 Task: Search one way flight ticket for 4 adults, 2 children, 2 infants in seat and 1 infant on lap in premium economy from Omaha: Eppley Airfield to Springfield: Abraham Lincoln Capital Airport on 5-2-2023. Choice of flights is Royal air maroc. Number of bags: 9 checked bags. Price is upto 74000. Outbound departure time preference is 10:45.
Action: Mouse moved to (286, 260)
Screenshot: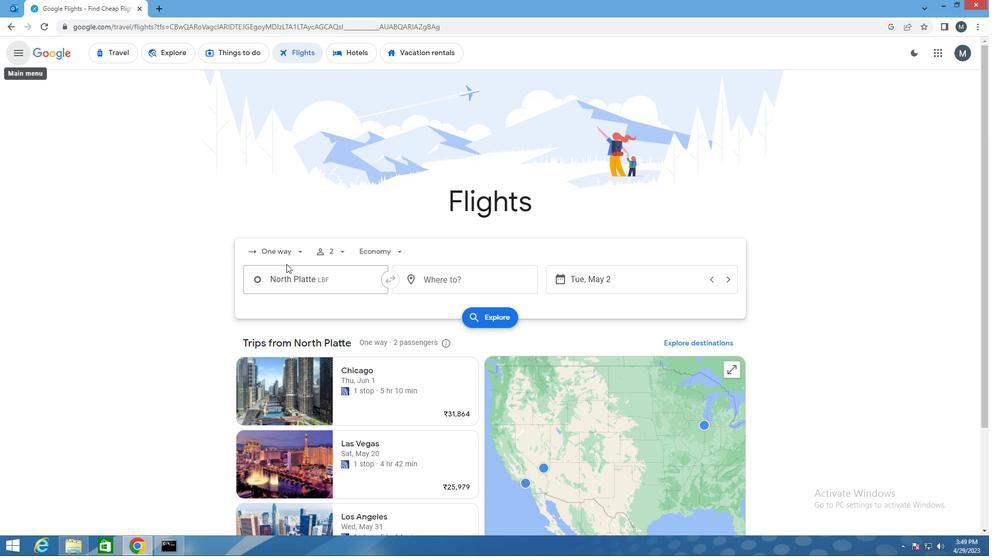 
Action: Mouse pressed left at (286, 260)
Screenshot: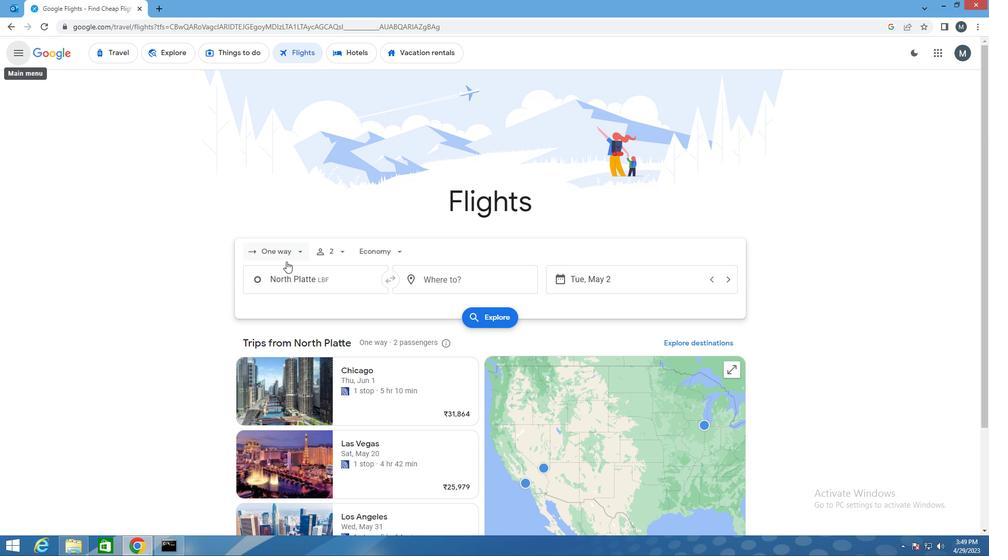 
Action: Mouse moved to (298, 297)
Screenshot: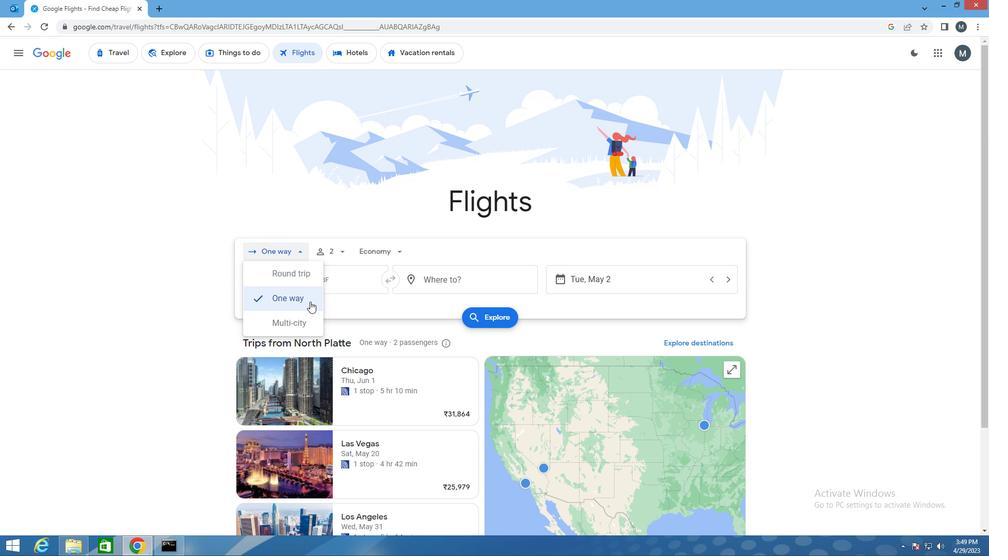 
Action: Mouse pressed left at (298, 297)
Screenshot: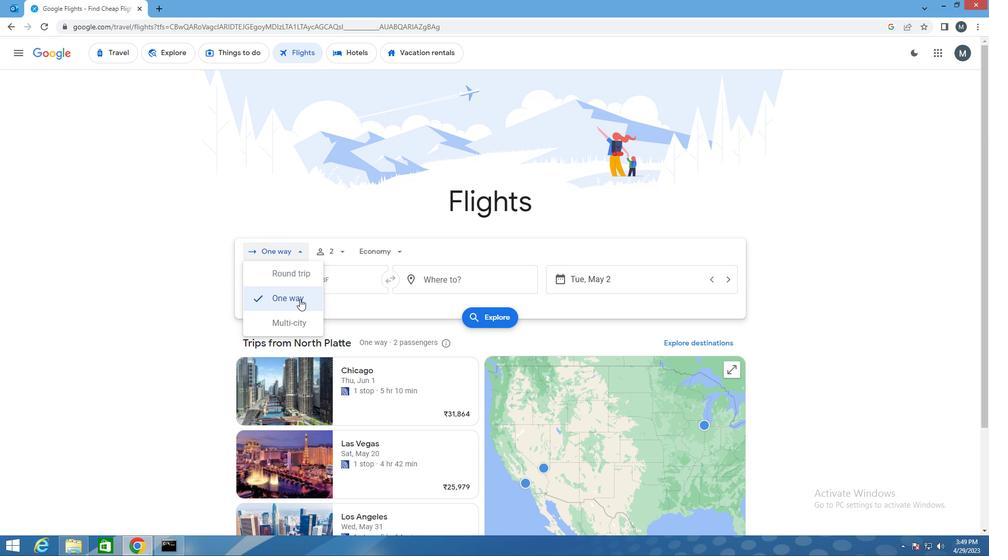 
Action: Mouse moved to (333, 250)
Screenshot: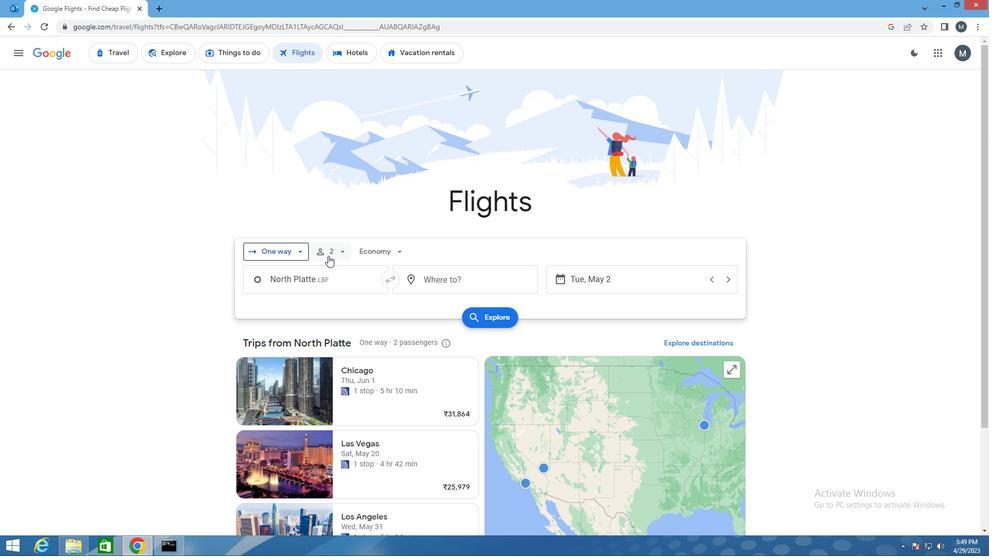 
Action: Mouse pressed left at (333, 250)
Screenshot: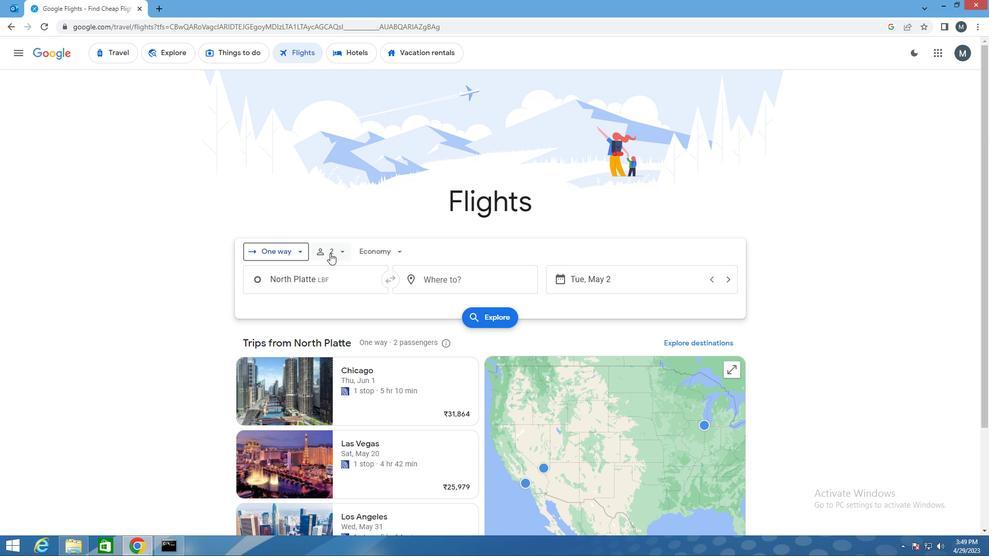 
Action: Mouse moved to (418, 281)
Screenshot: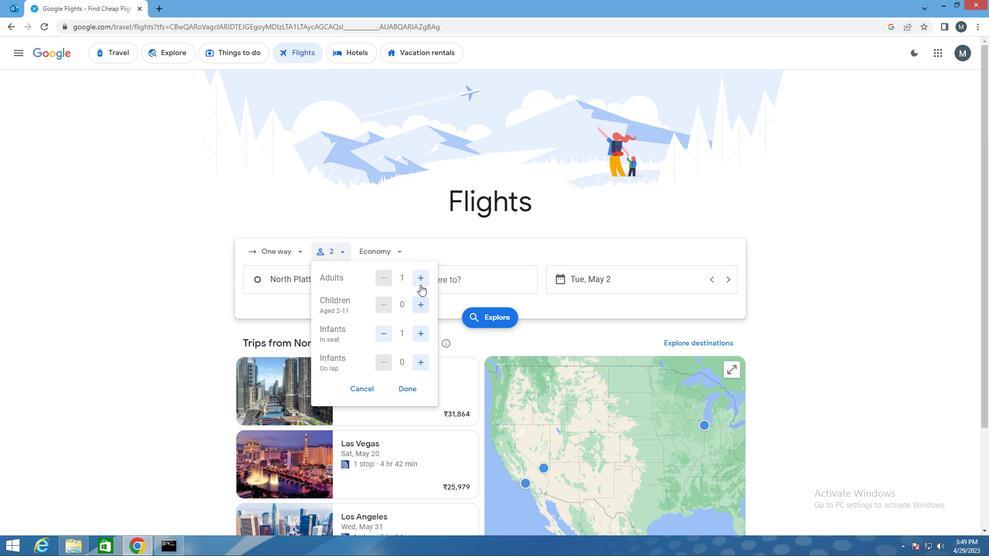 
Action: Mouse pressed left at (418, 281)
Screenshot: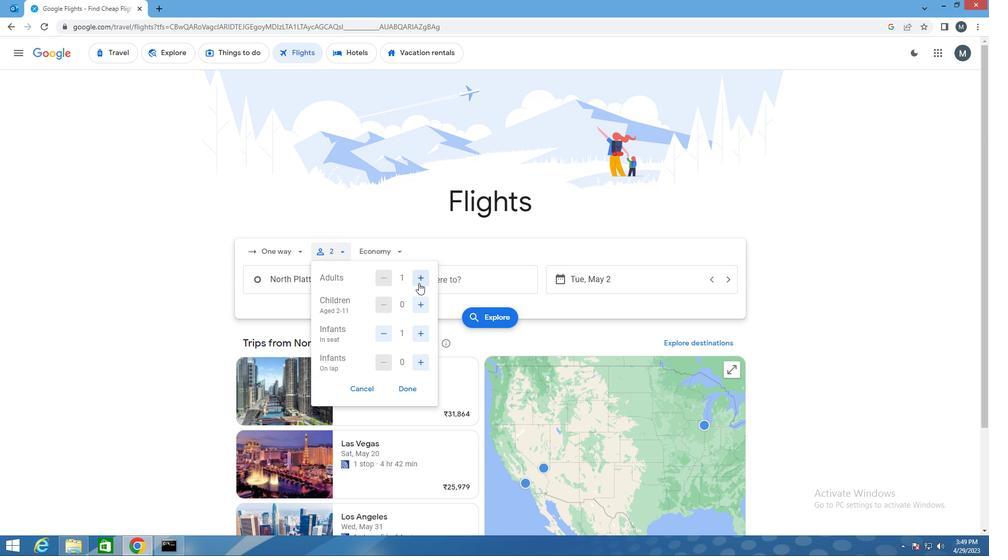
Action: Mouse moved to (418, 280)
Screenshot: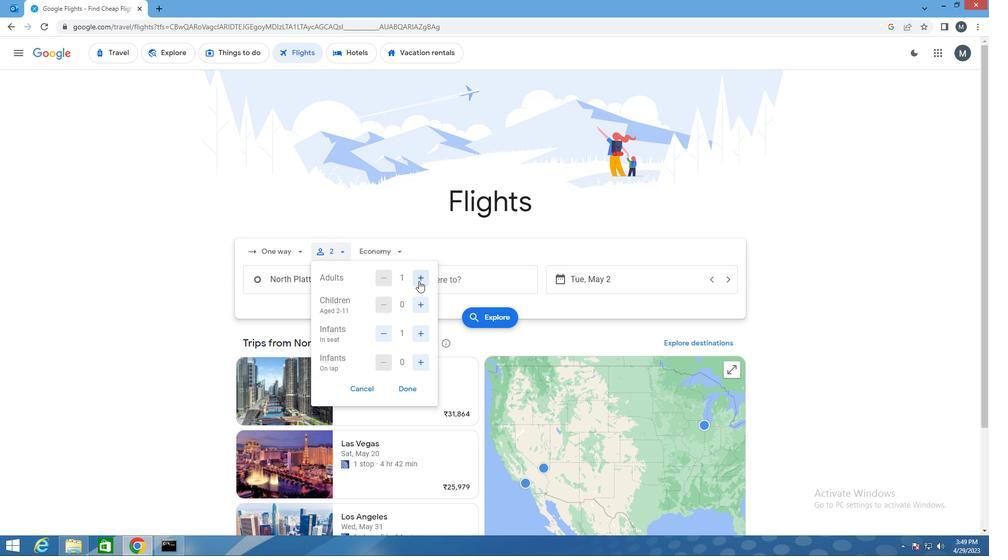 
Action: Mouse pressed left at (418, 280)
Screenshot: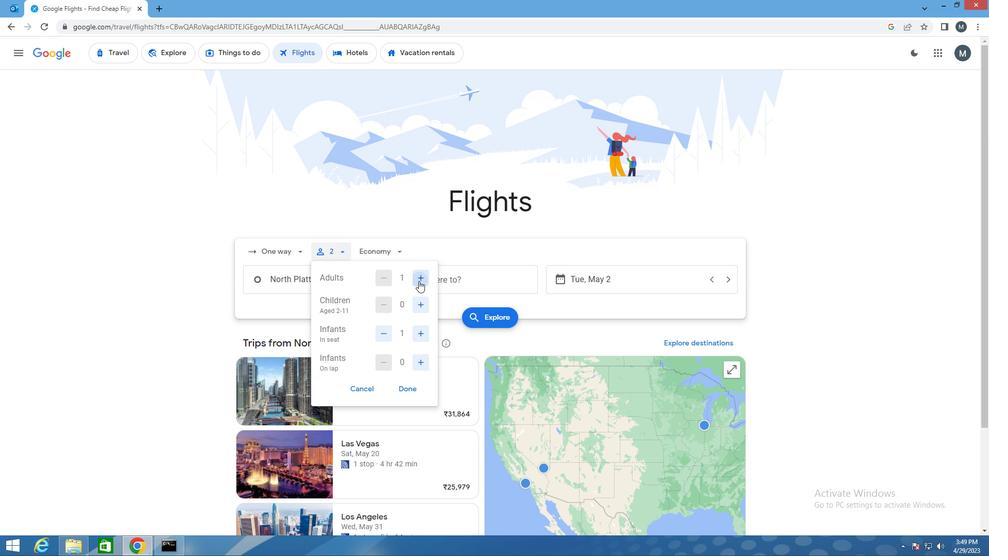 
Action: Mouse pressed left at (418, 280)
Screenshot: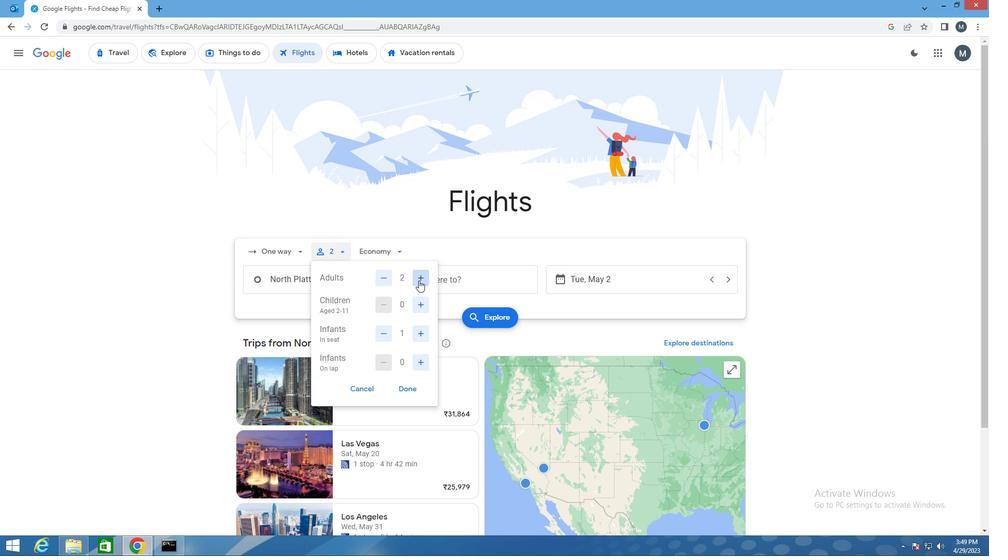 
Action: Mouse moved to (421, 304)
Screenshot: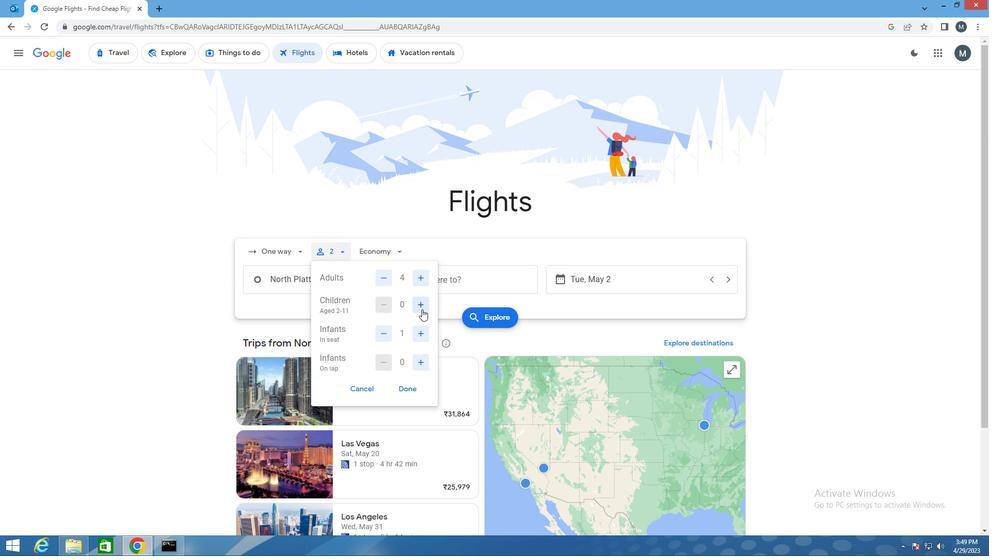 
Action: Mouse pressed left at (421, 304)
Screenshot: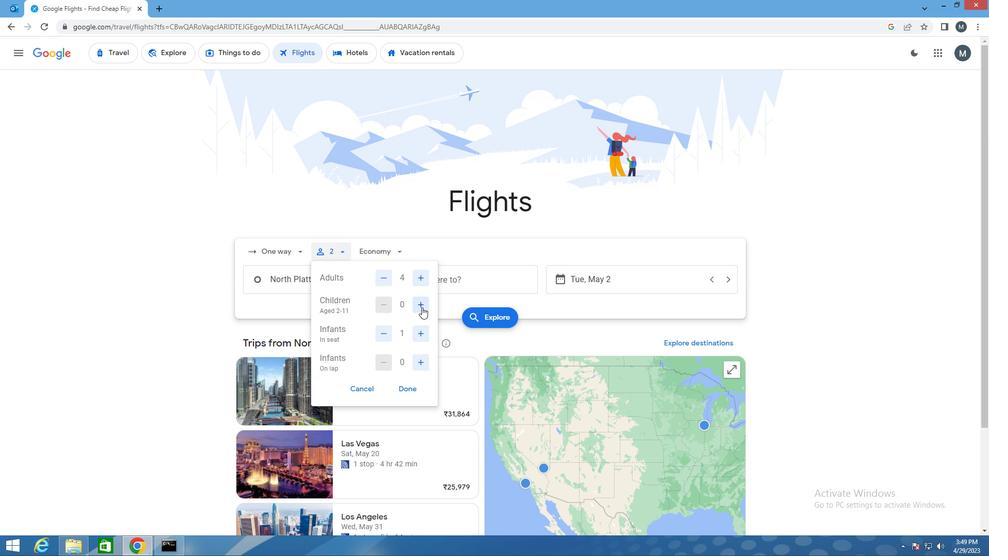 
Action: Mouse pressed left at (421, 304)
Screenshot: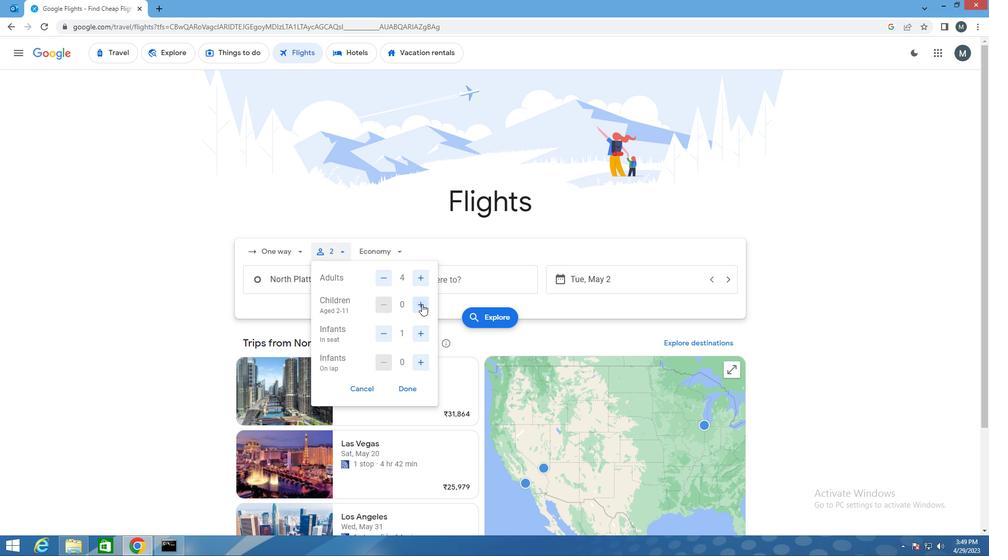 
Action: Mouse moved to (419, 330)
Screenshot: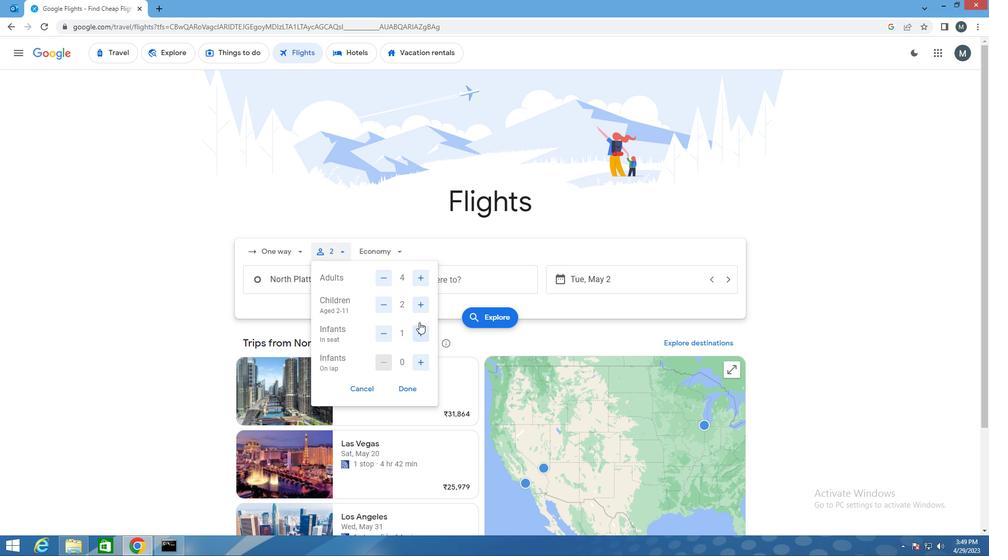 
Action: Mouse pressed left at (419, 330)
Screenshot: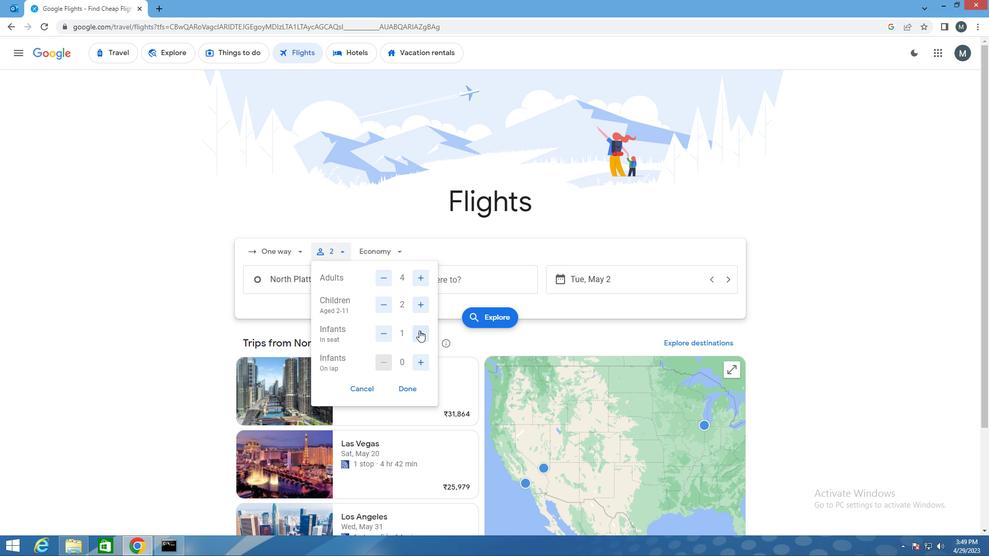 
Action: Mouse moved to (381, 330)
Screenshot: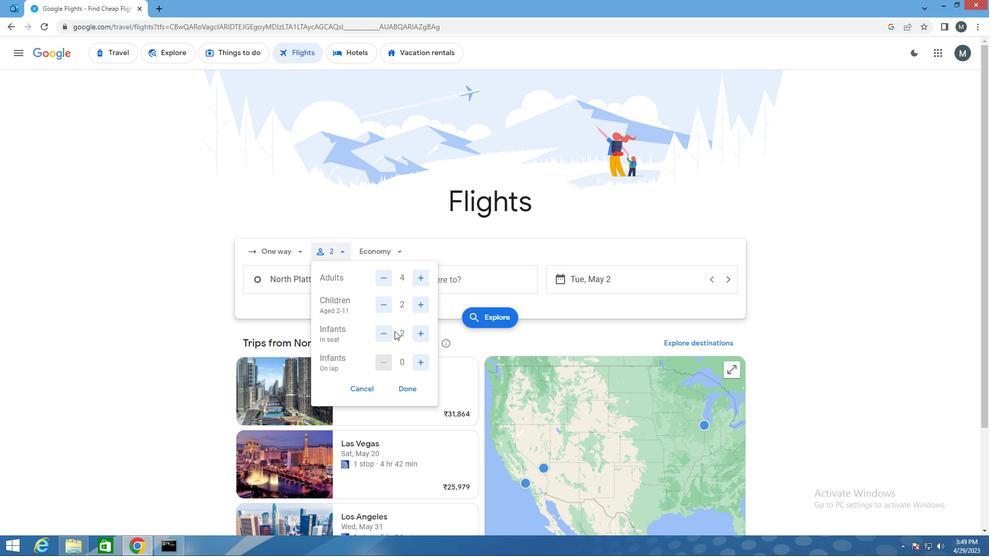 
Action: Mouse pressed left at (381, 330)
Screenshot: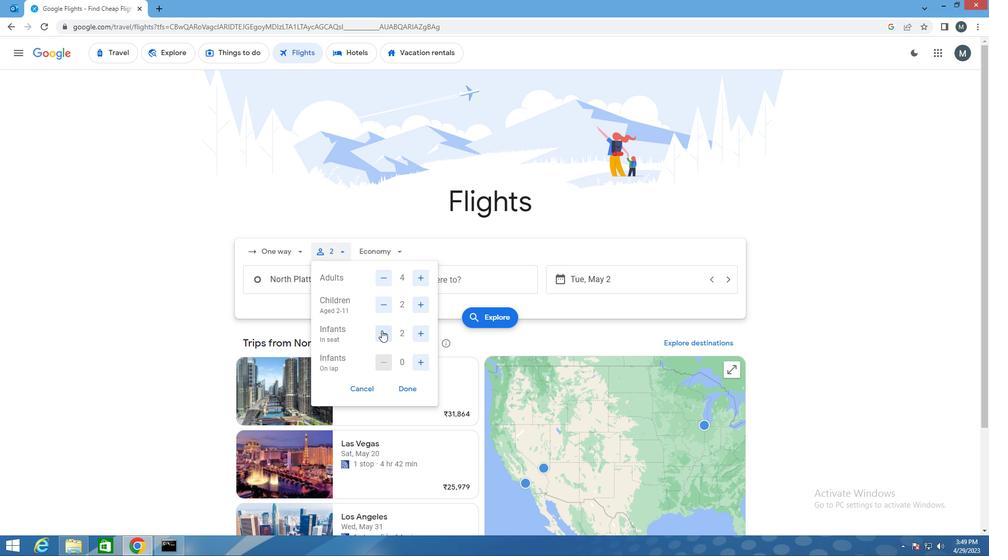 
Action: Mouse moved to (424, 331)
Screenshot: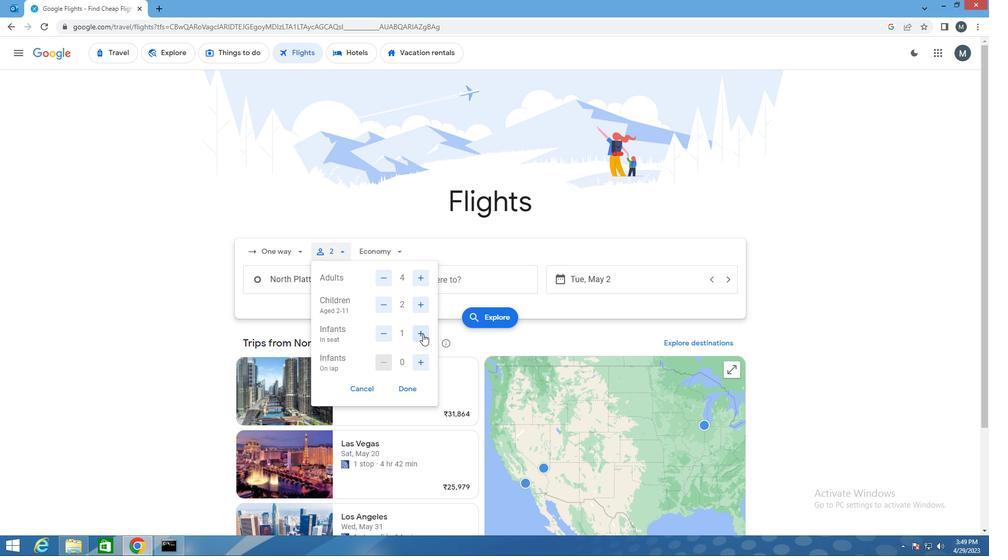 
Action: Mouse pressed left at (424, 331)
Screenshot: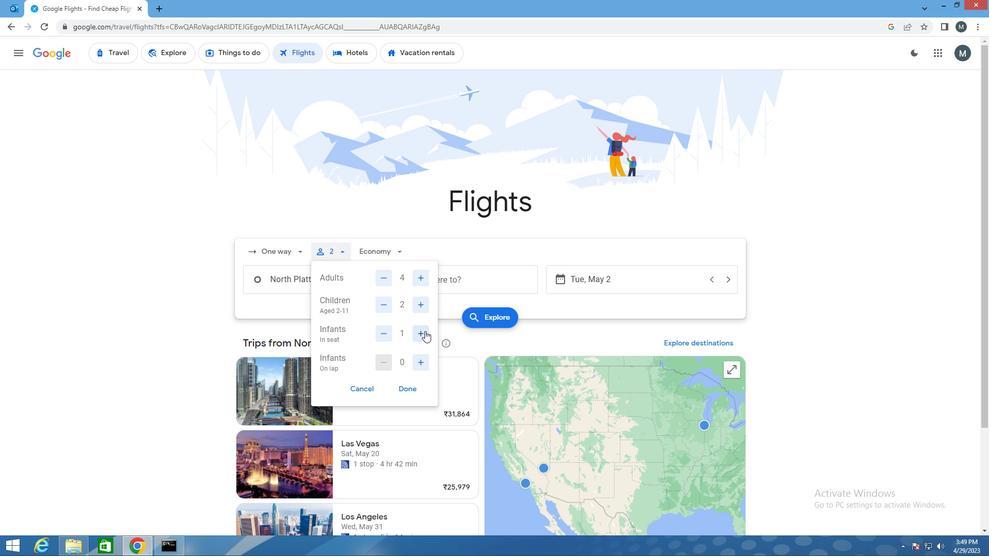 
Action: Mouse pressed left at (424, 331)
Screenshot: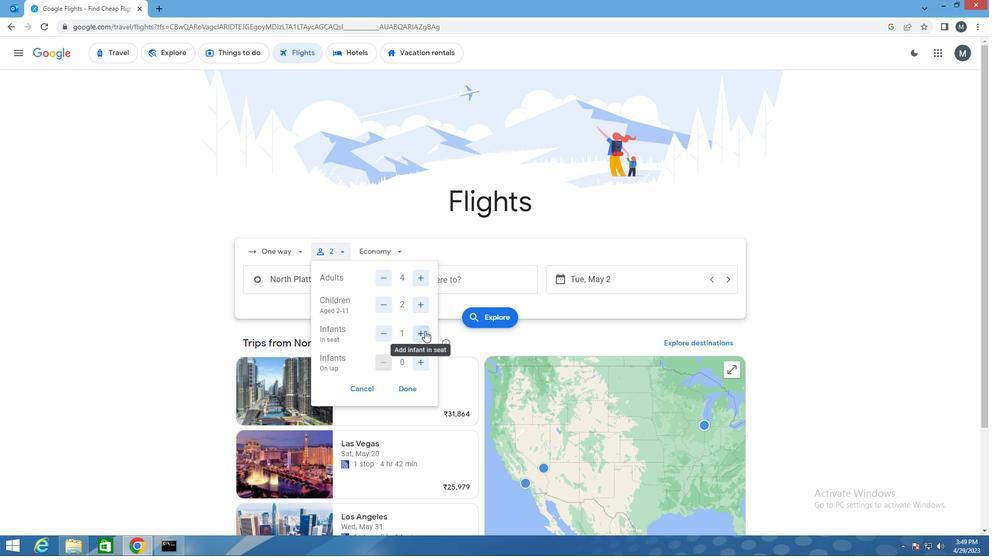 
Action: Mouse moved to (384, 335)
Screenshot: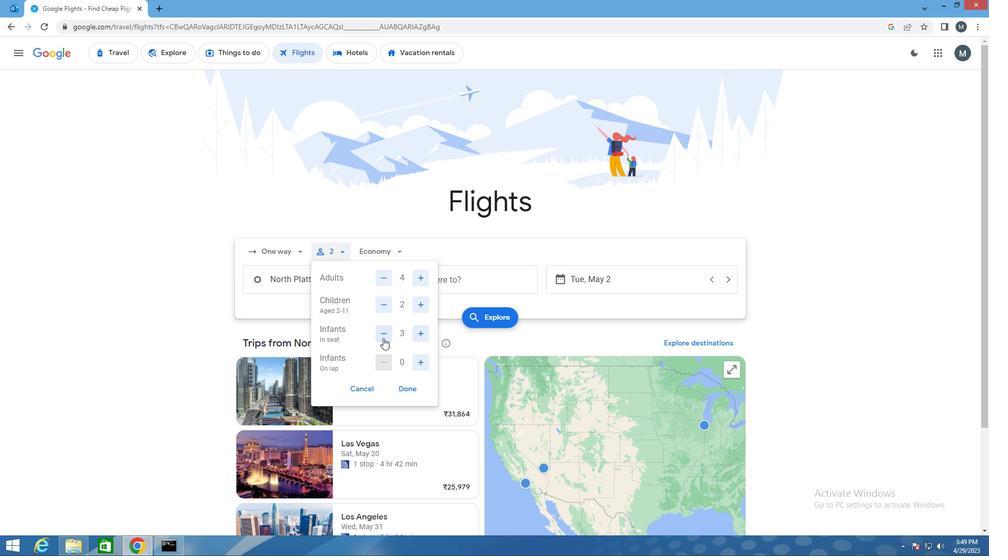 
Action: Mouse pressed left at (384, 335)
Screenshot: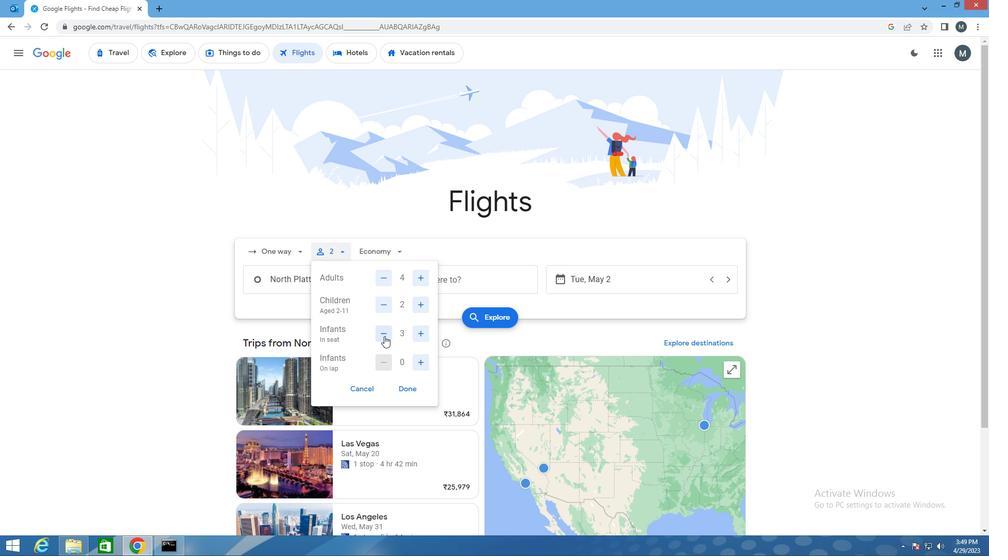 
Action: Mouse moved to (415, 358)
Screenshot: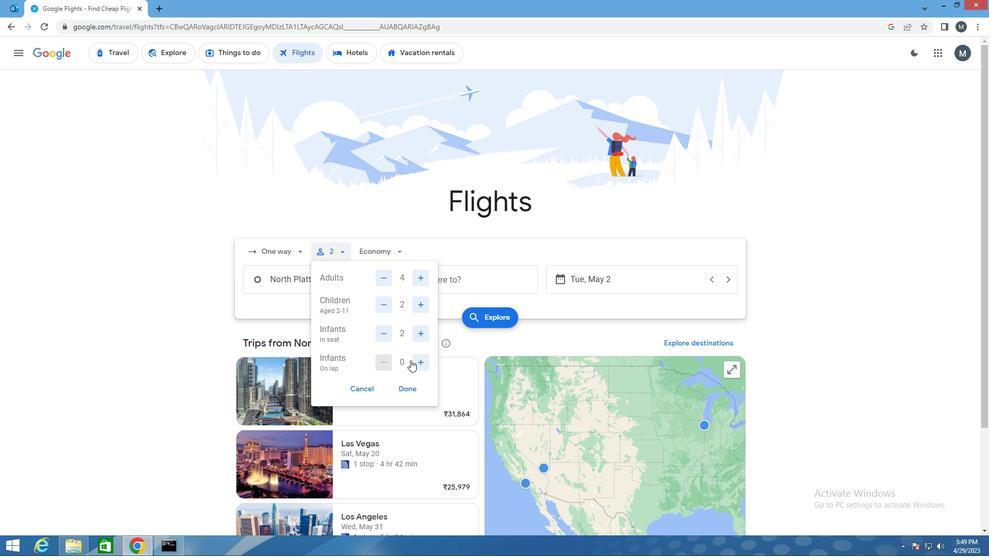 
Action: Mouse pressed left at (415, 358)
Screenshot: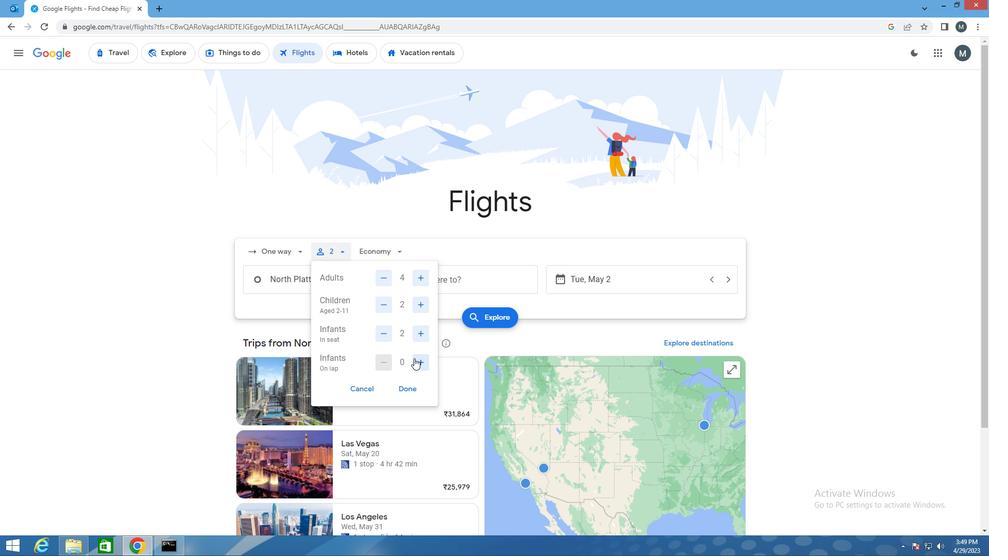 
Action: Mouse moved to (403, 383)
Screenshot: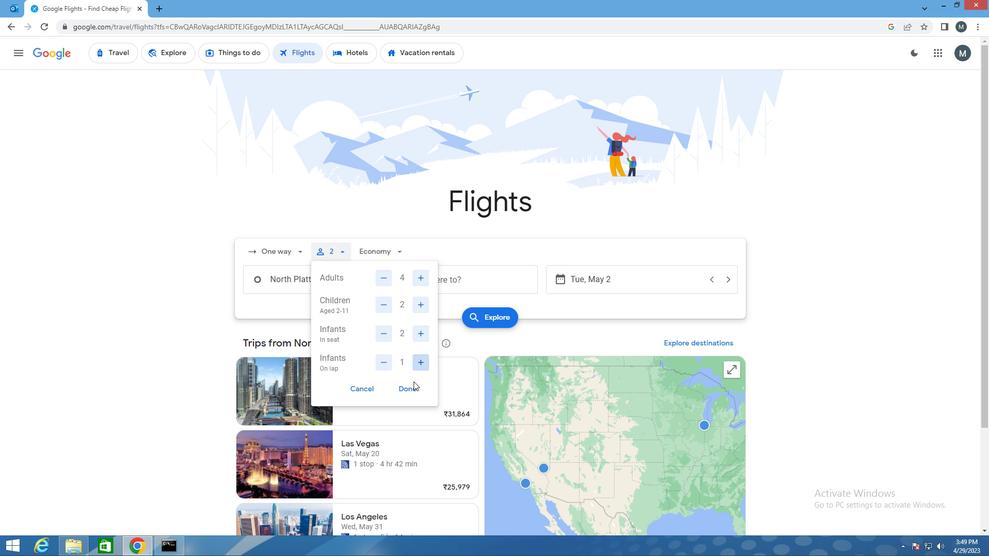 
Action: Mouse pressed left at (403, 383)
Screenshot: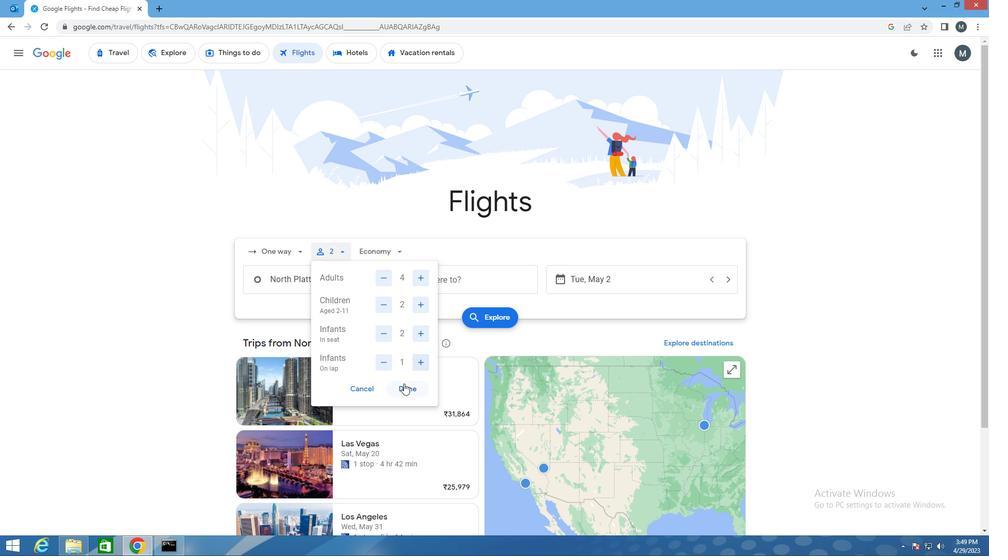 
Action: Mouse moved to (385, 254)
Screenshot: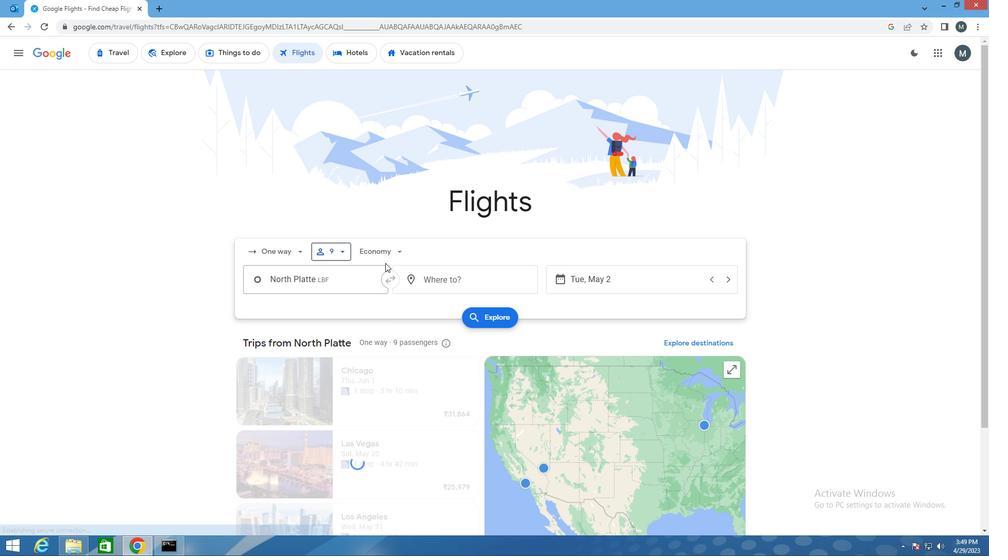 
Action: Mouse pressed left at (385, 254)
Screenshot: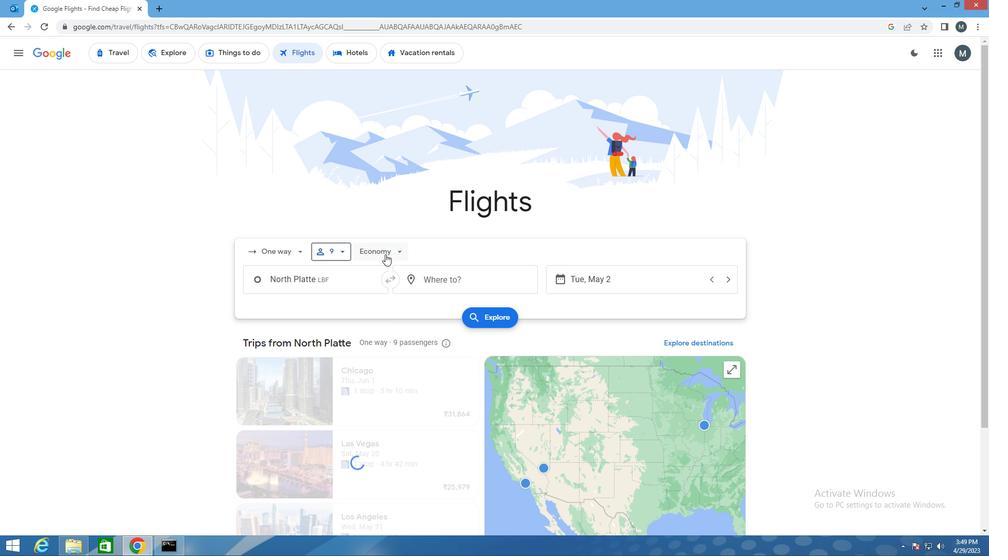 
Action: Mouse moved to (407, 301)
Screenshot: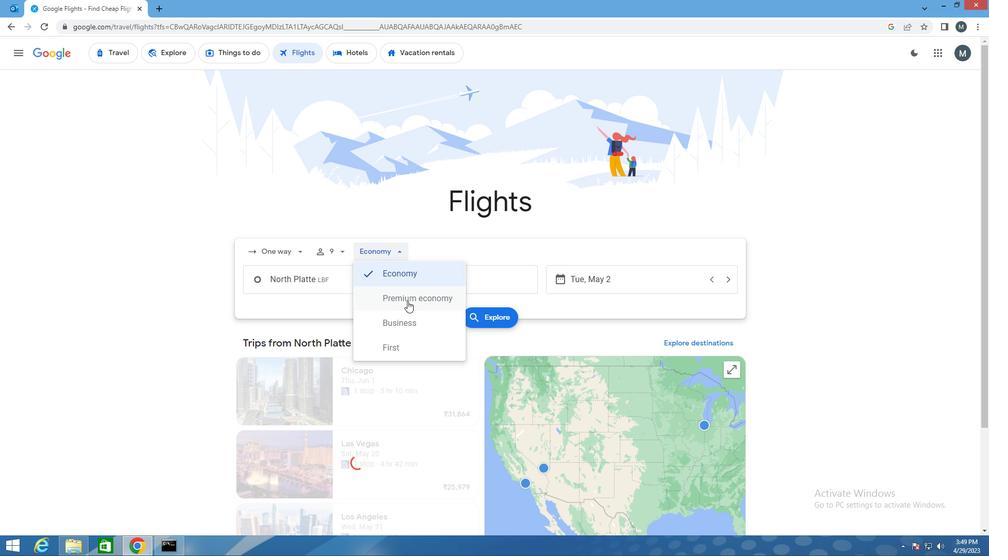 
Action: Mouse pressed left at (407, 301)
Screenshot: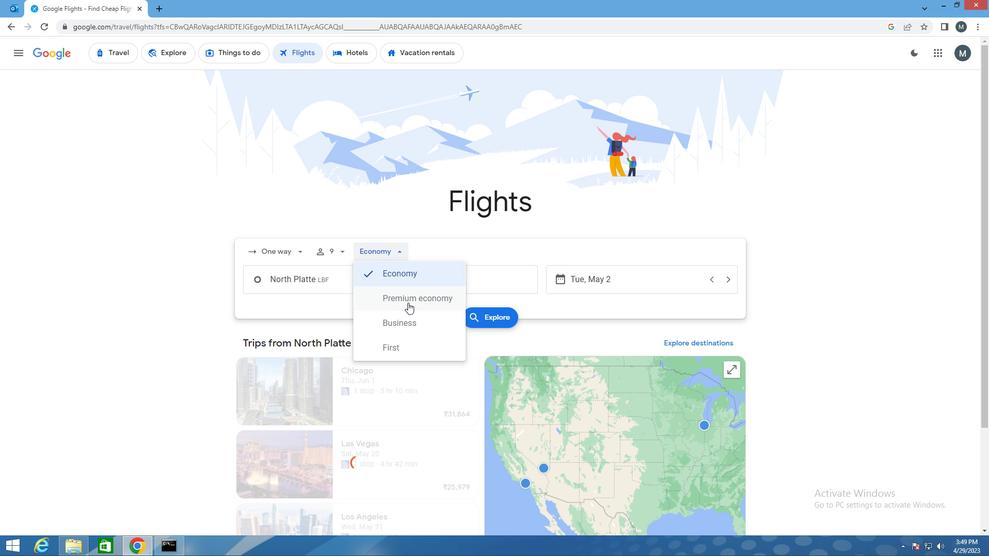 
Action: Mouse moved to (331, 279)
Screenshot: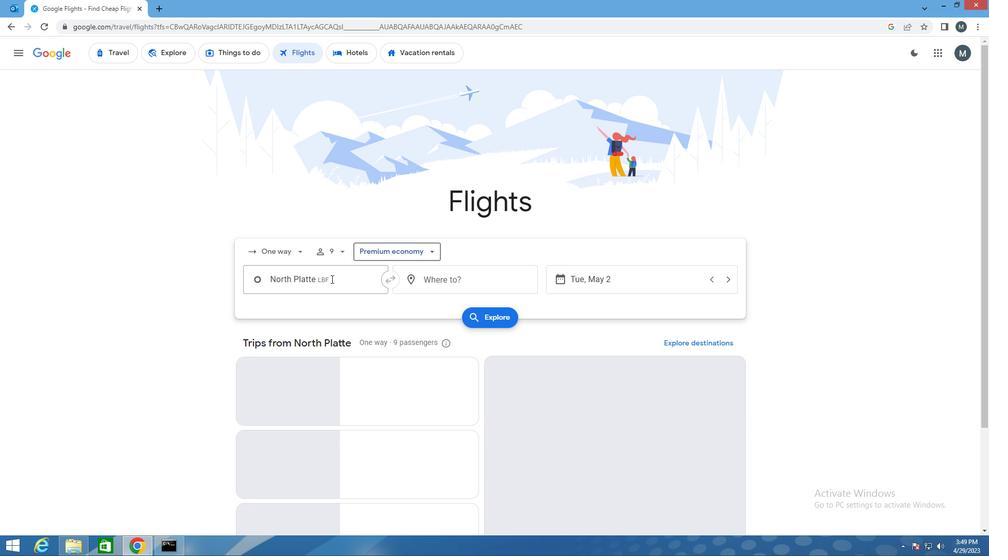 
Action: Mouse pressed left at (331, 279)
Screenshot: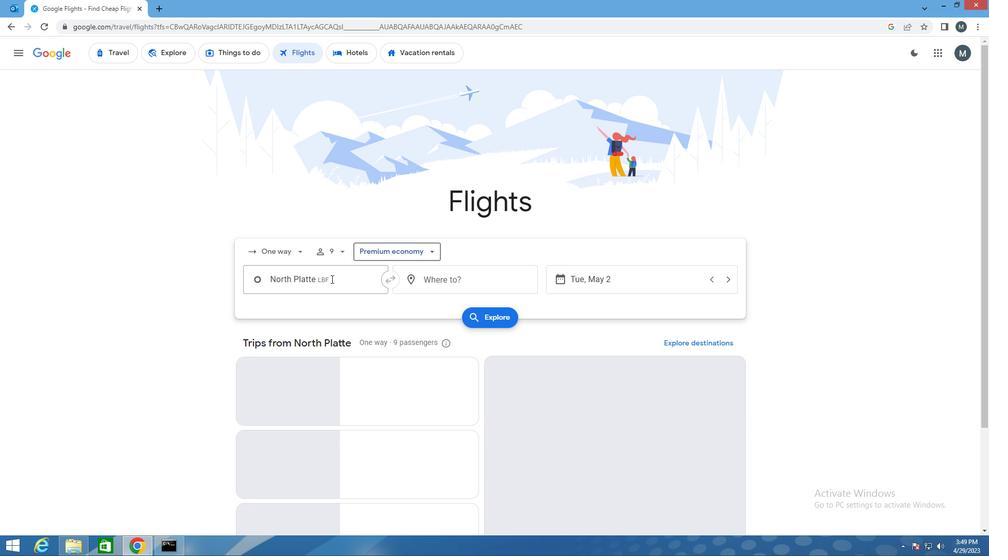 
Action: Mouse moved to (333, 281)
Screenshot: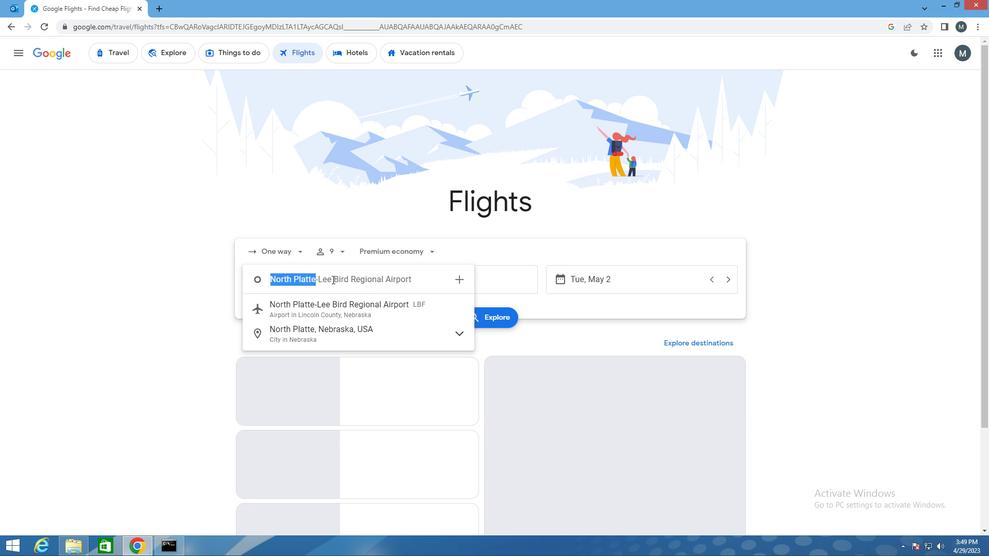 
Action: Key pressed oma
Screenshot: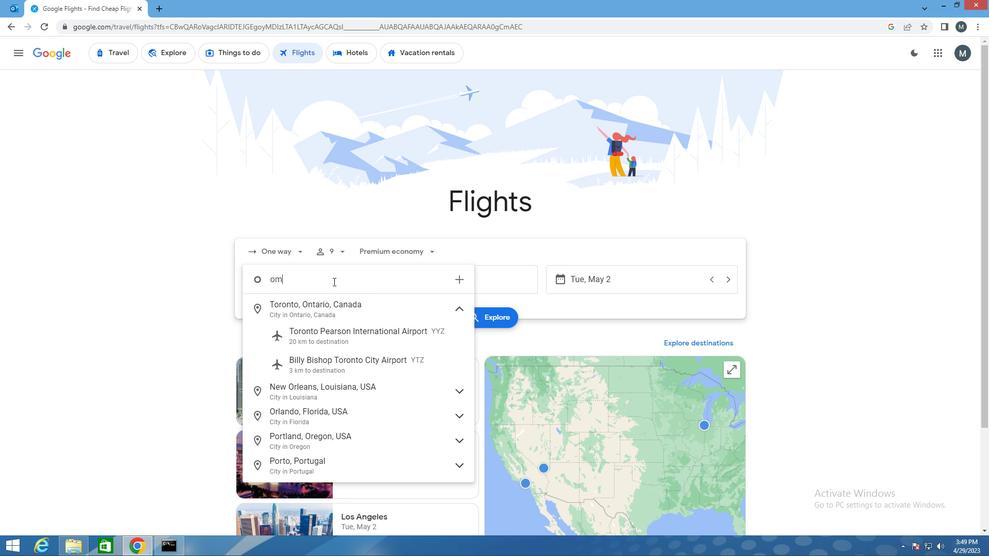 
Action: Mouse moved to (337, 315)
Screenshot: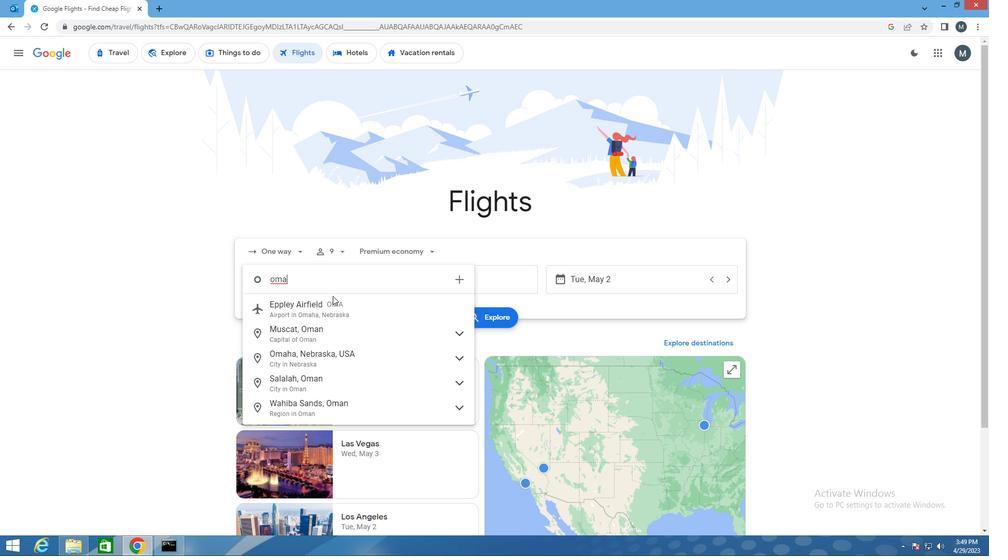
Action: Mouse pressed left at (337, 315)
Screenshot: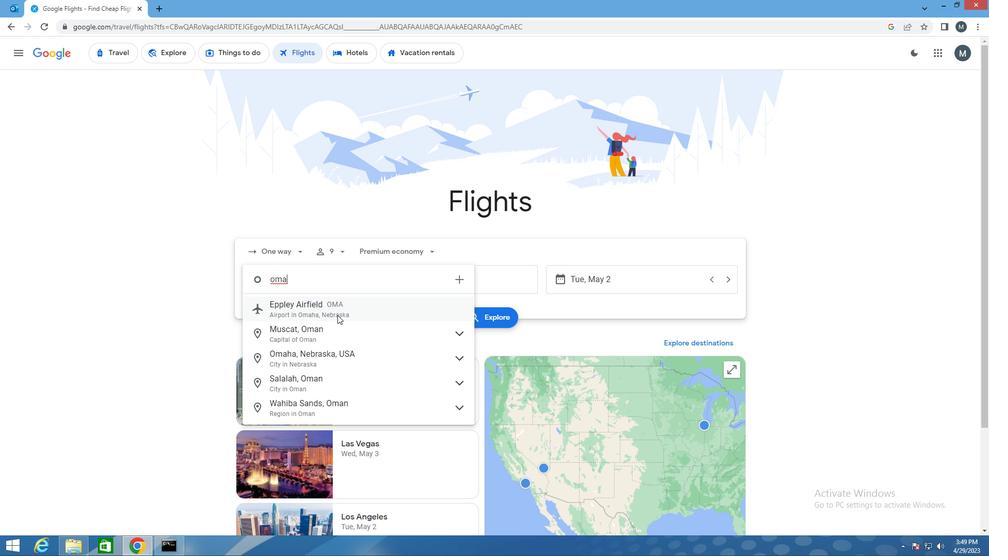 
Action: Mouse moved to (430, 284)
Screenshot: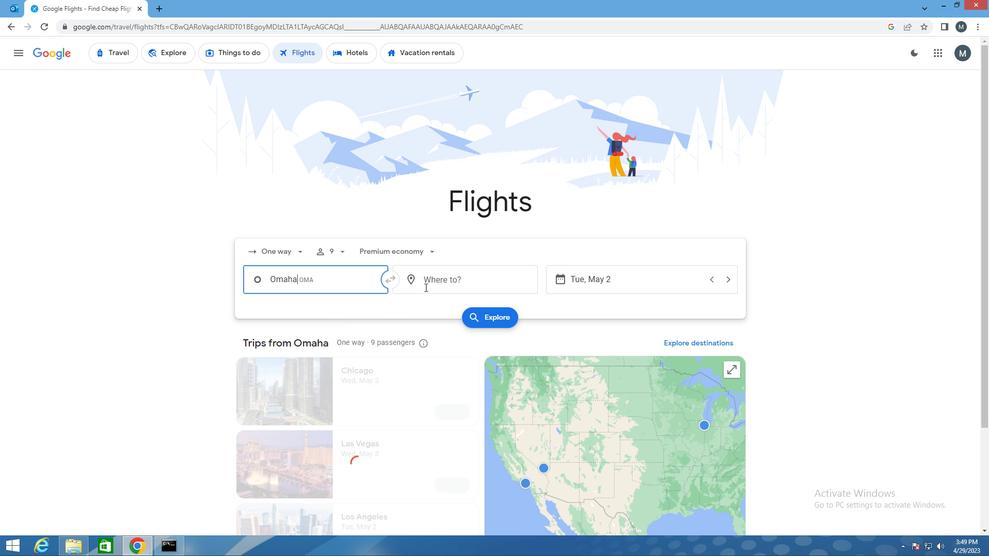 
Action: Mouse pressed left at (430, 284)
Screenshot: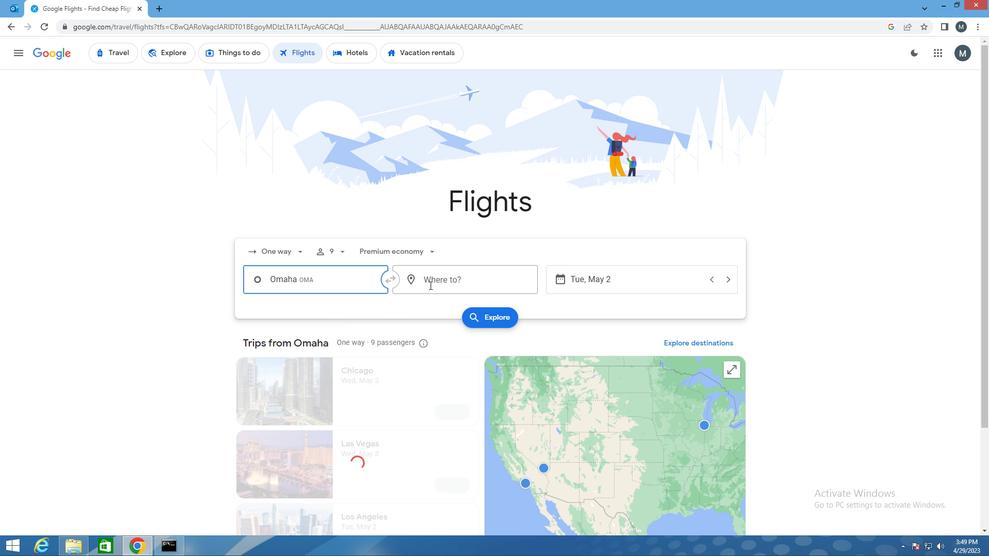 
Action: Key pressed spi
Screenshot: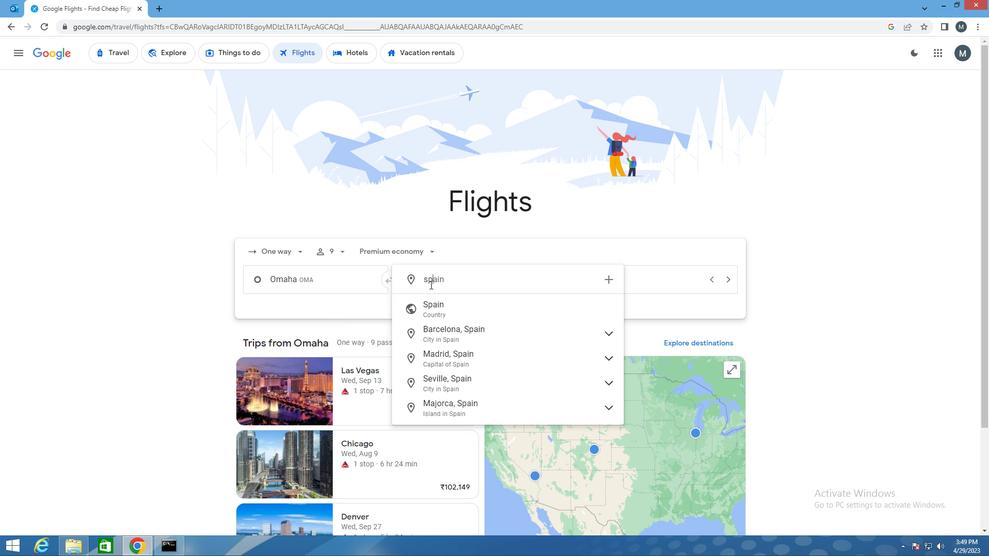 
Action: Mouse moved to (475, 307)
Screenshot: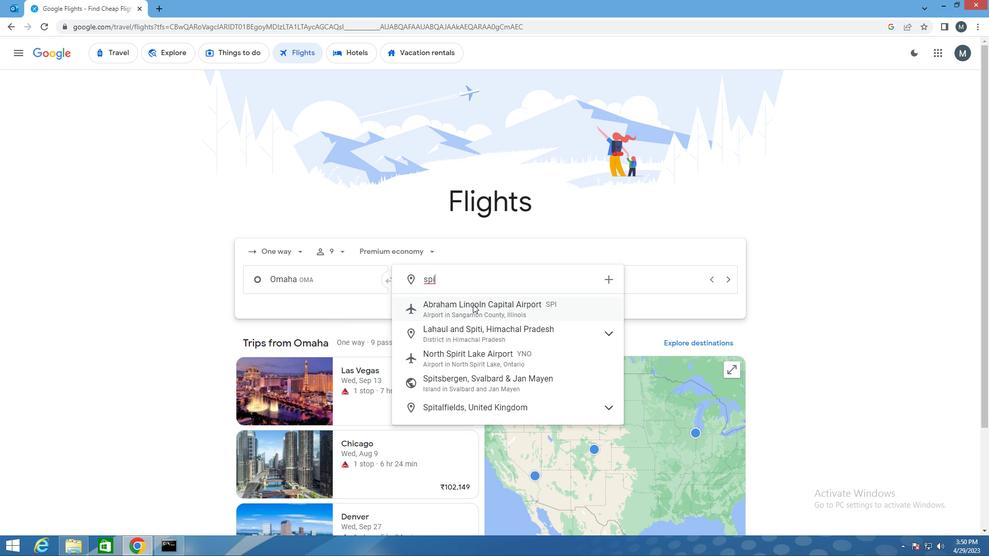 
Action: Mouse pressed left at (475, 307)
Screenshot: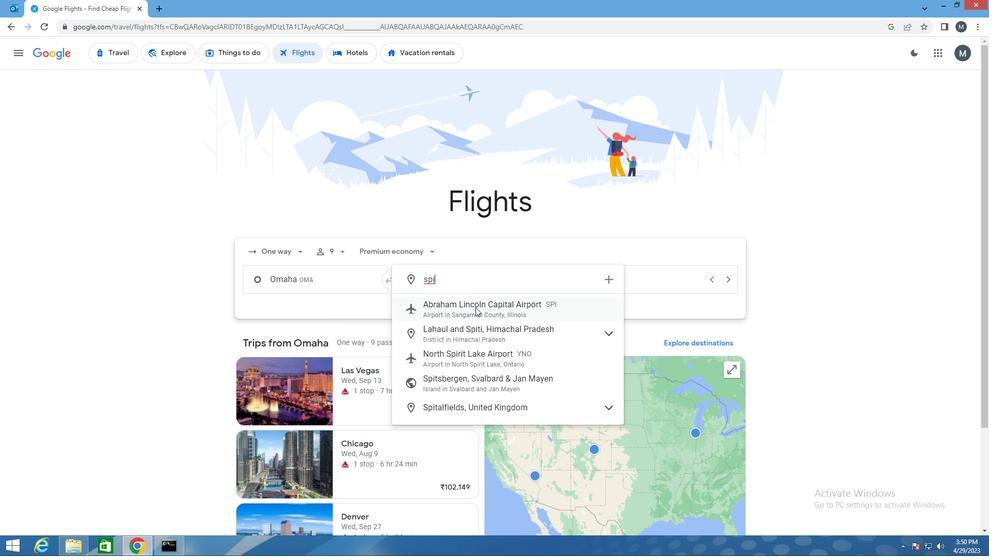 
Action: Mouse moved to (568, 279)
Screenshot: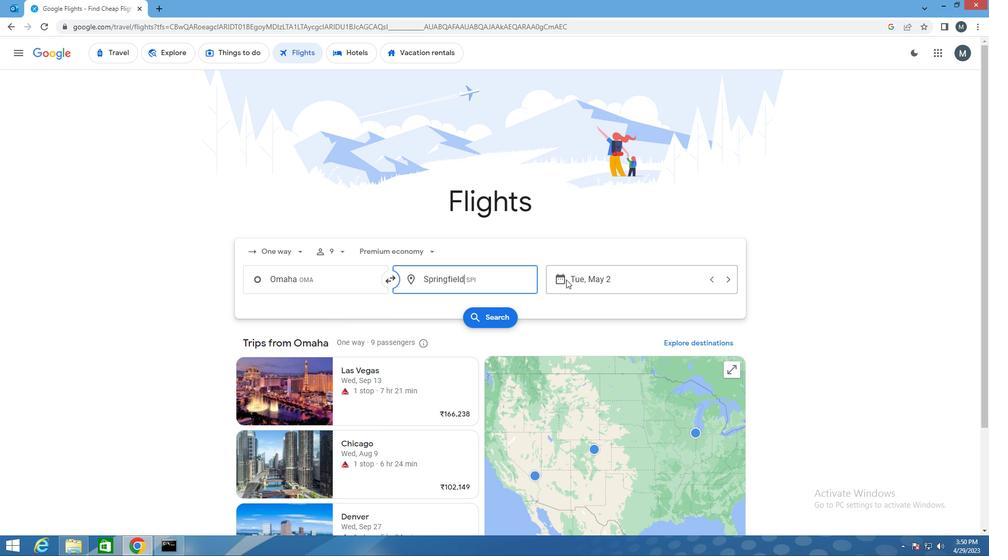 
Action: Mouse pressed left at (568, 279)
Screenshot: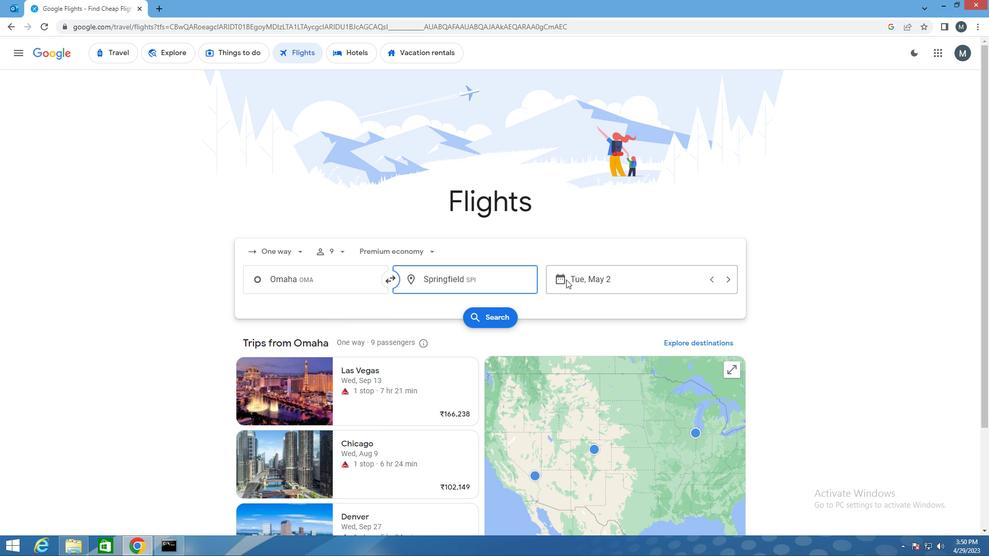 
Action: Mouse moved to (618, 349)
Screenshot: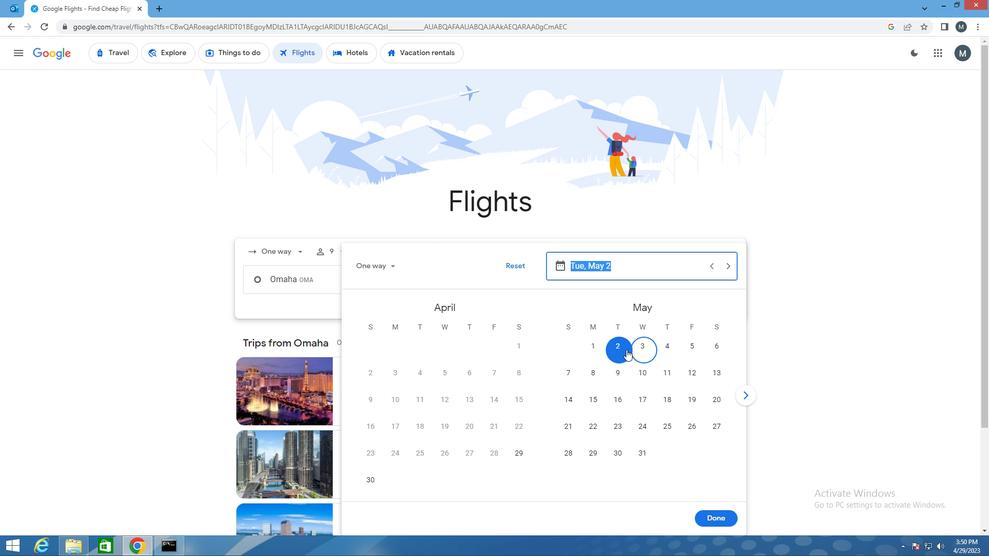 
Action: Mouse pressed left at (618, 349)
Screenshot: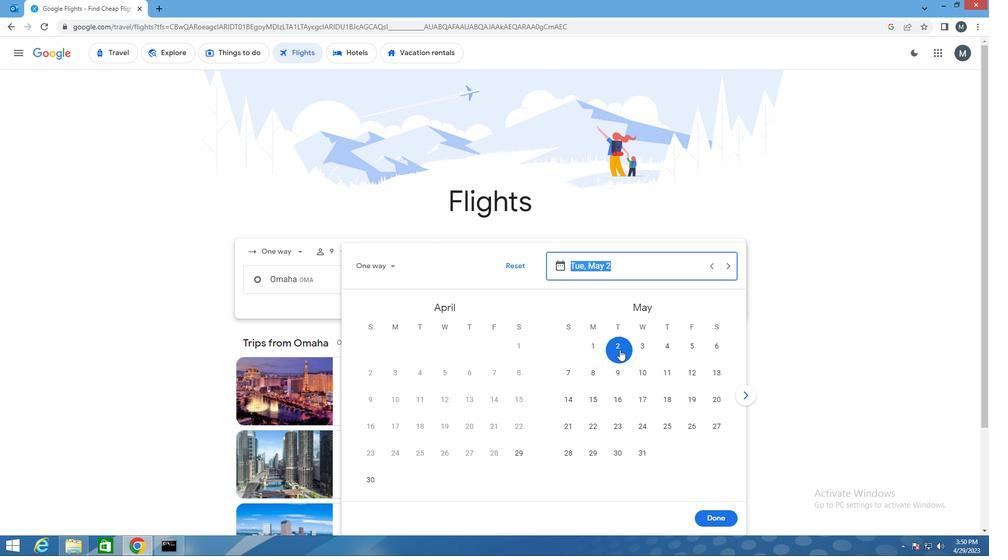 
Action: Mouse moved to (719, 521)
Screenshot: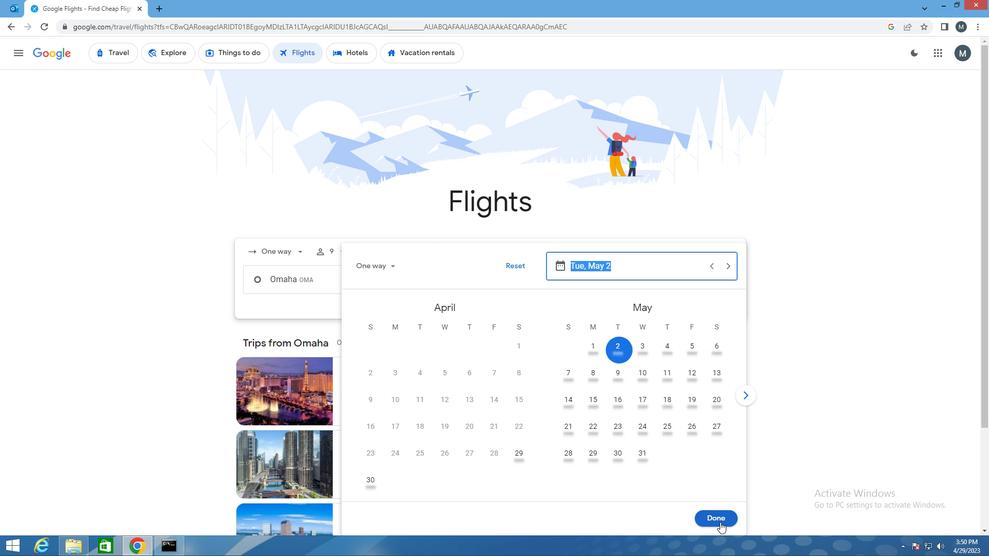 
Action: Mouse pressed left at (719, 521)
Screenshot: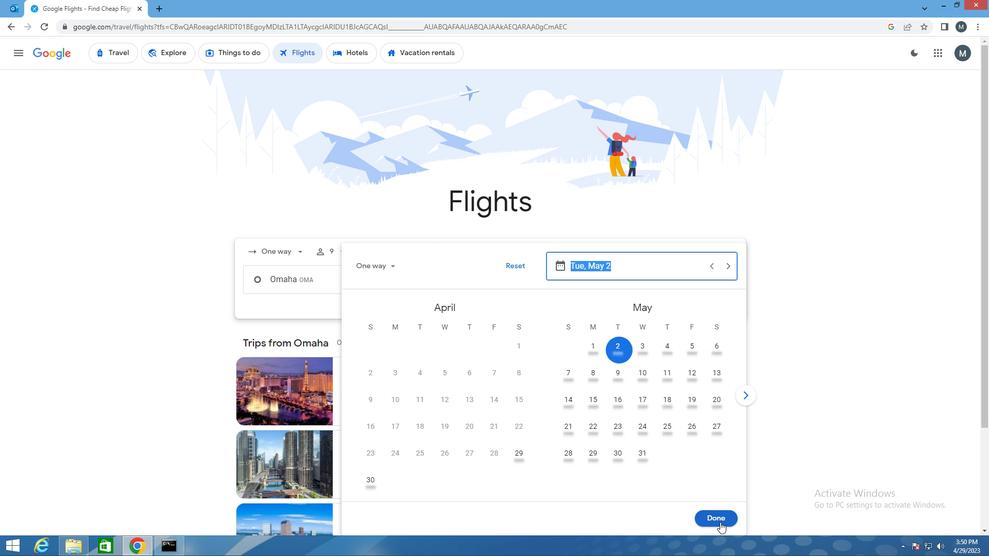 
Action: Mouse moved to (474, 315)
Screenshot: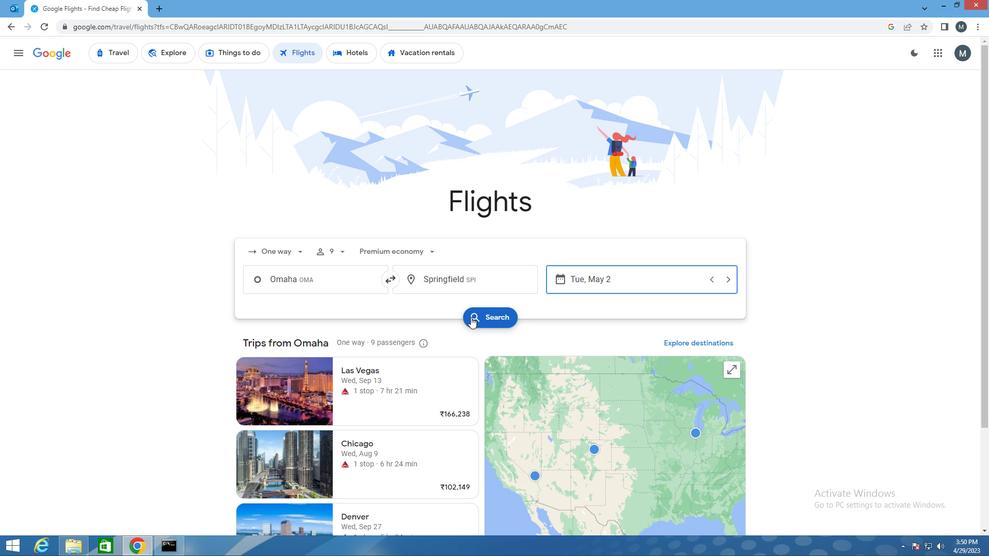 
Action: Mouse pressed left at (474, 315)
Screenshot: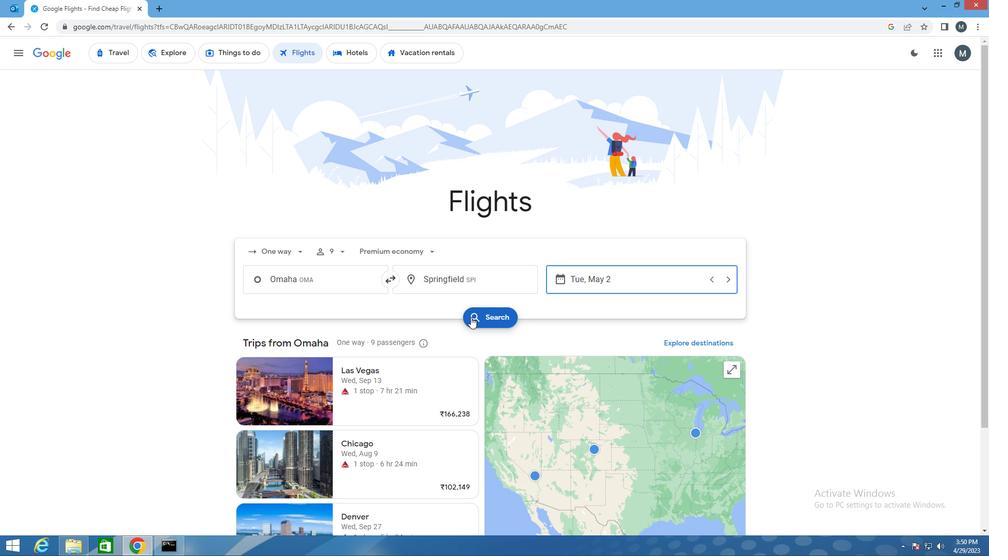 
Action: Mouse moved to (250, 149)
Screenshot: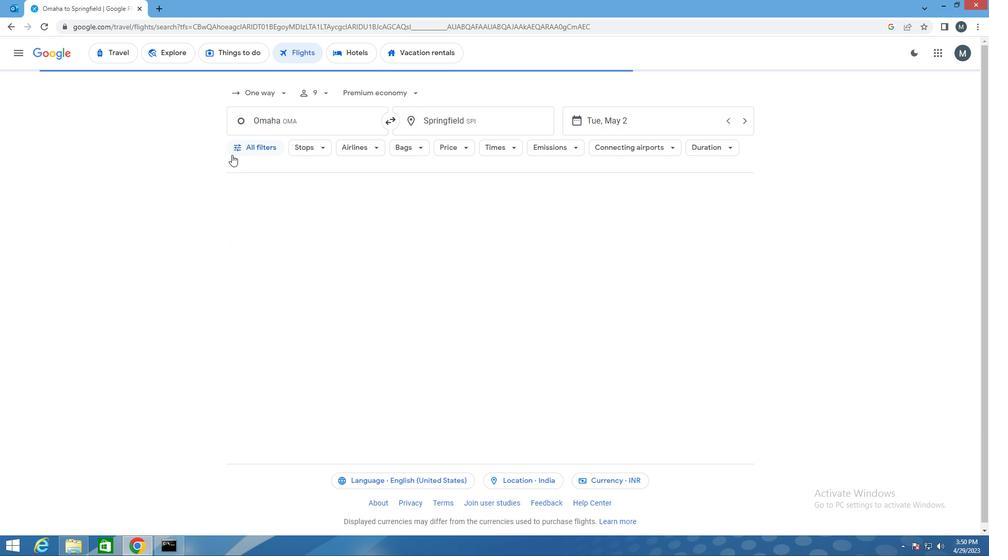 
Action: Mouse pressed left at (250, 149)
Screenshot: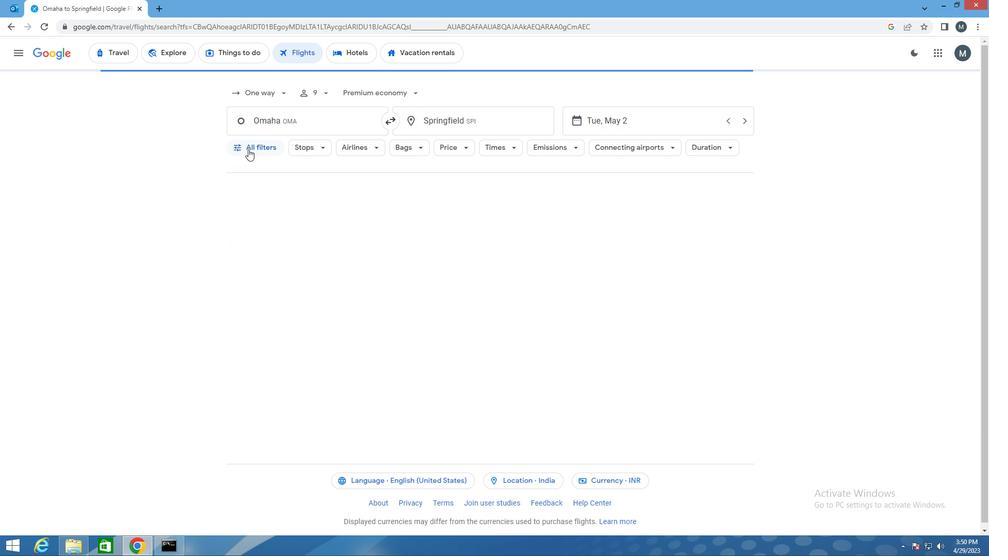 
Action: Mouse moved to (239, 234)
Screenshot: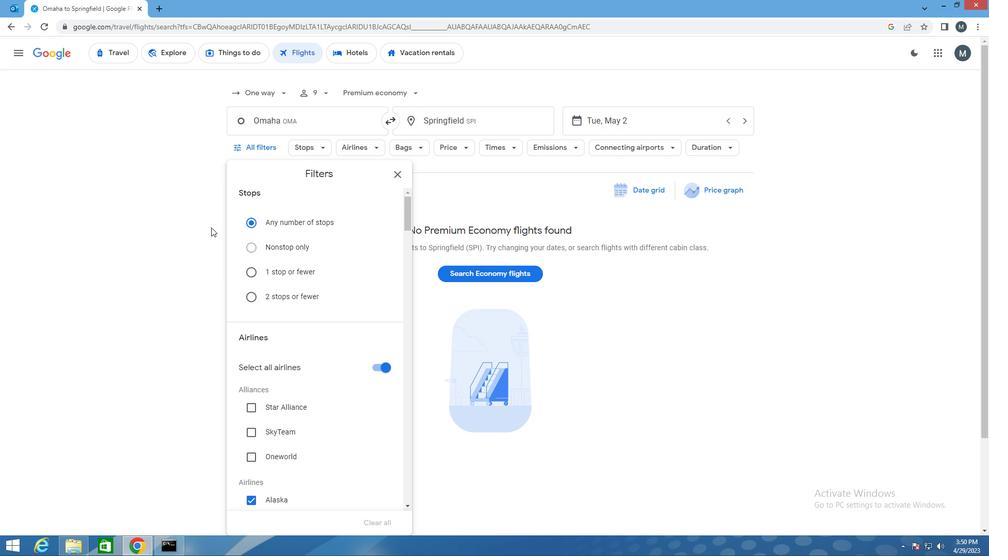 
Action: Mouse scrolled (239, 234) with delta (0, 0)
Screenshot: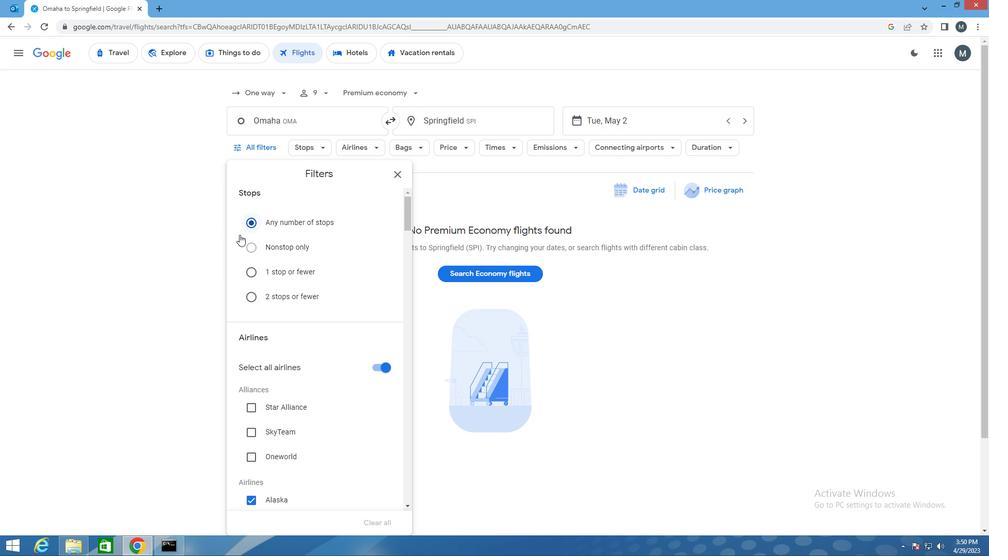 
Action: Mouse moved to (373, 315)
Screenshot: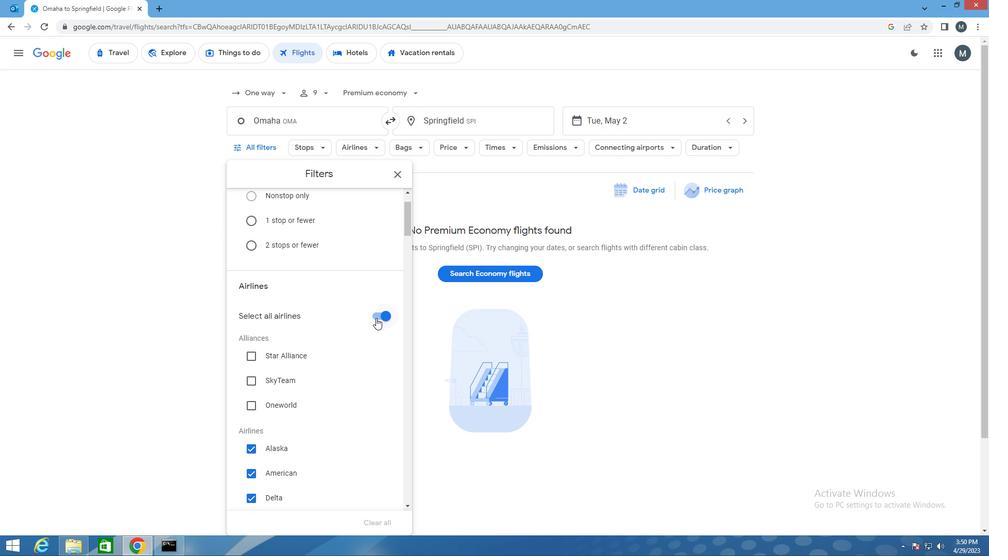 
Action: Mouse pressed left at (373, 315)
Screenshot: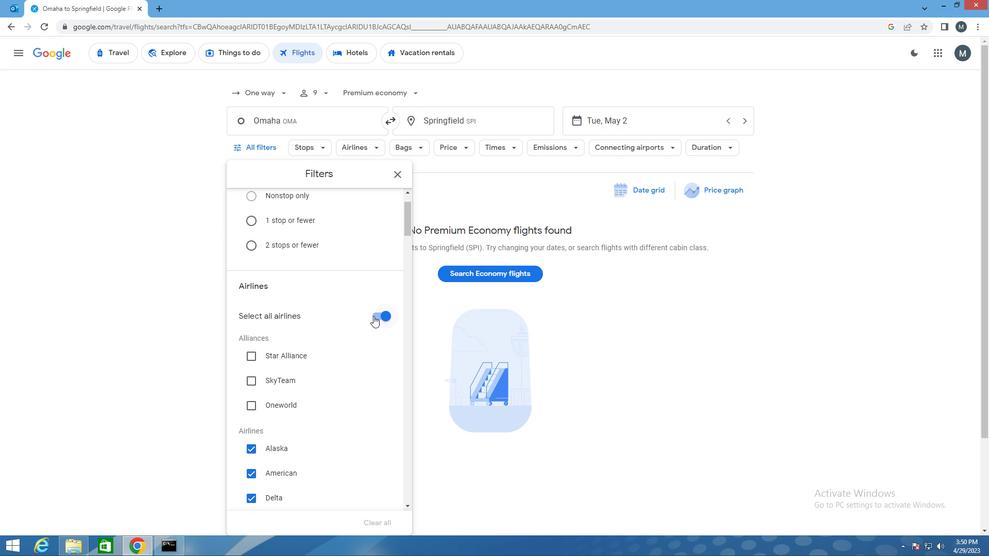 
Action: Mouse moved to (282, 311)
Screenshot: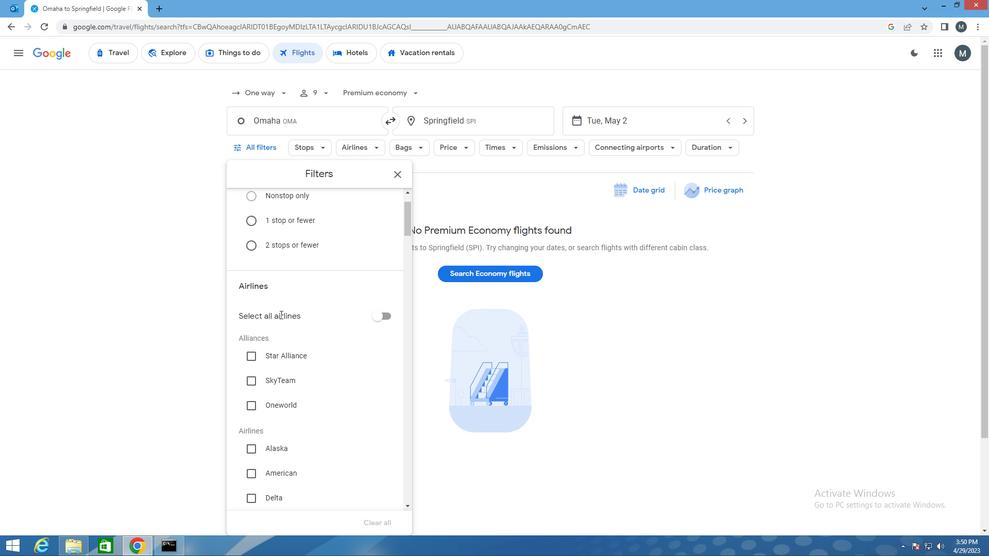 
Action: Mouse scrolled (282, 310) with delta (0, 0)
Screenshot: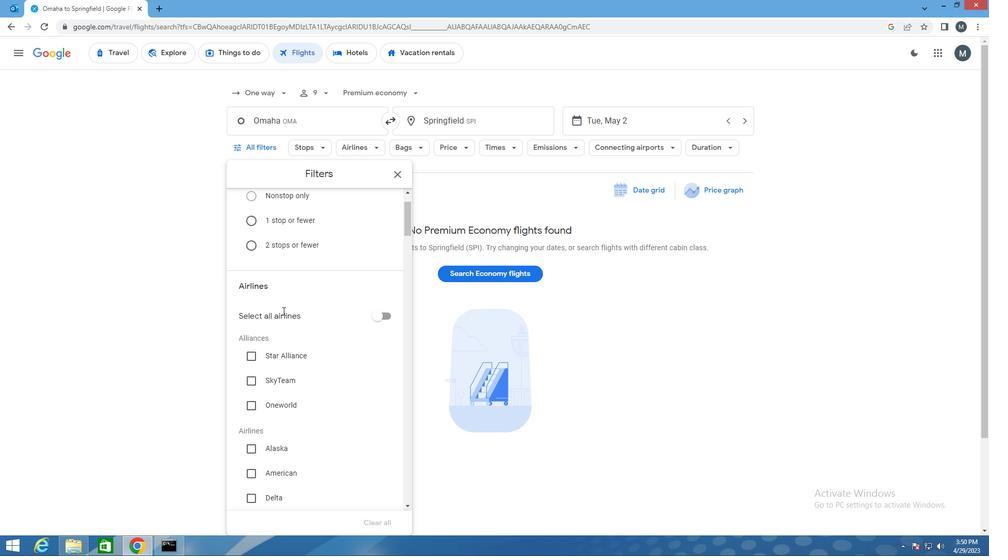 
Action: Mouse scrolled (282, 310) with delta (0, 0)
Screenshot: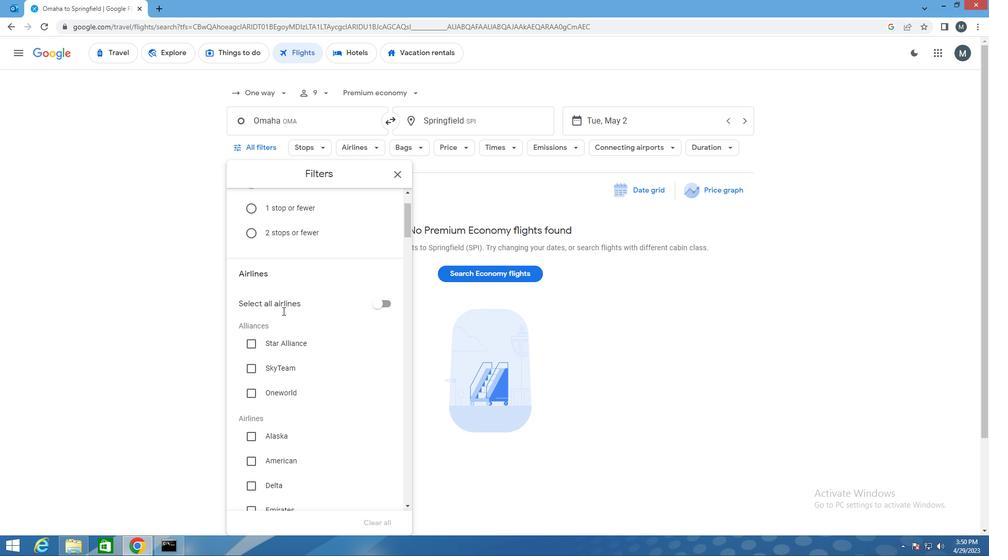 
Action: Mouse moved to (321, 334)
Screenshot: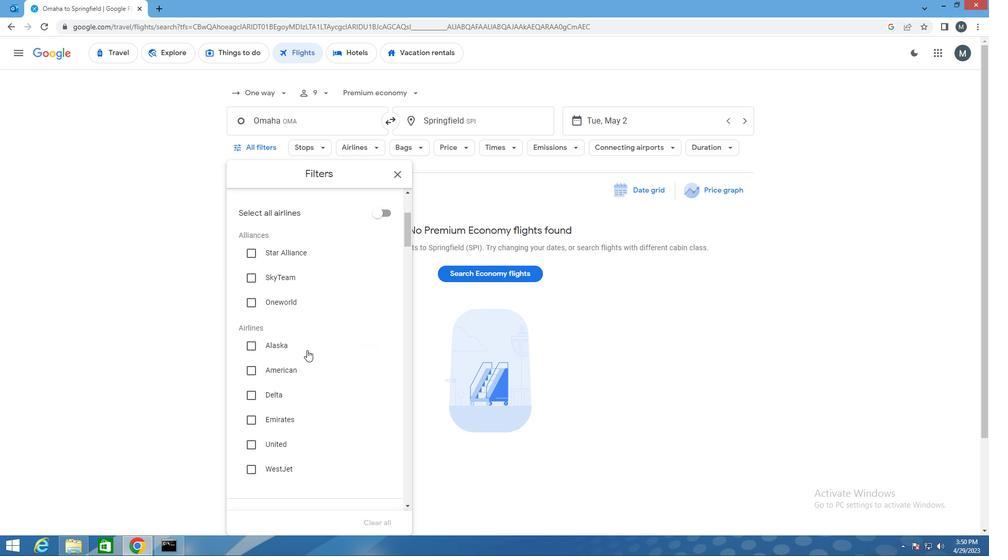 
Action: Mouse scrolled (321, 333) with delta (0, 0)
Screenshot: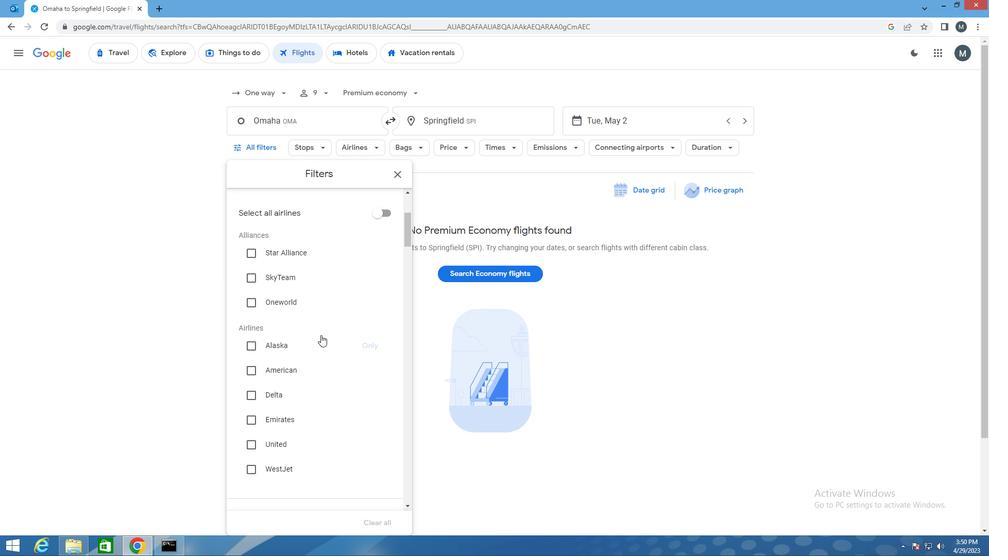 
Action: Mouse moved to (321, 333)
Screenshot: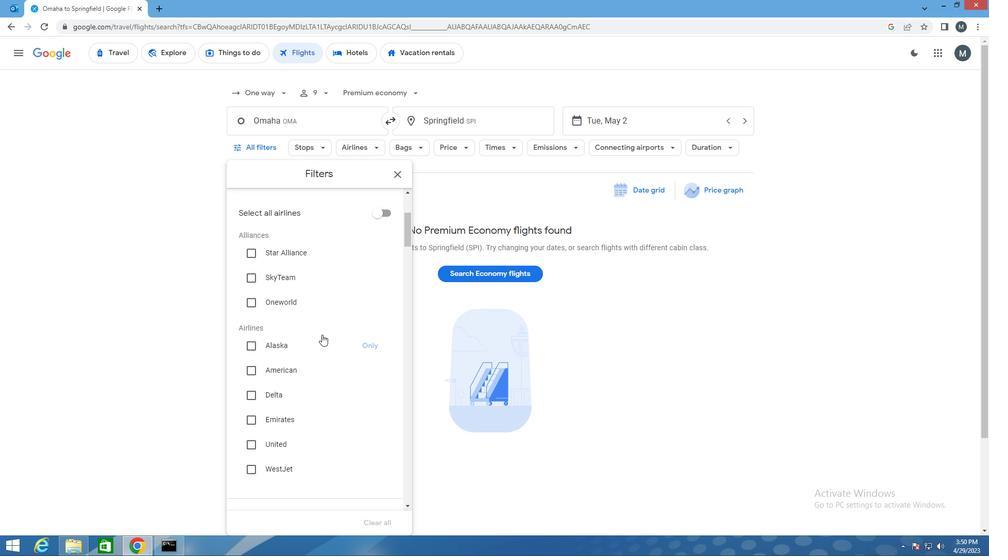 
Action: Mouse scrolled (321, 333) with delta (0, 0)
Screenshot: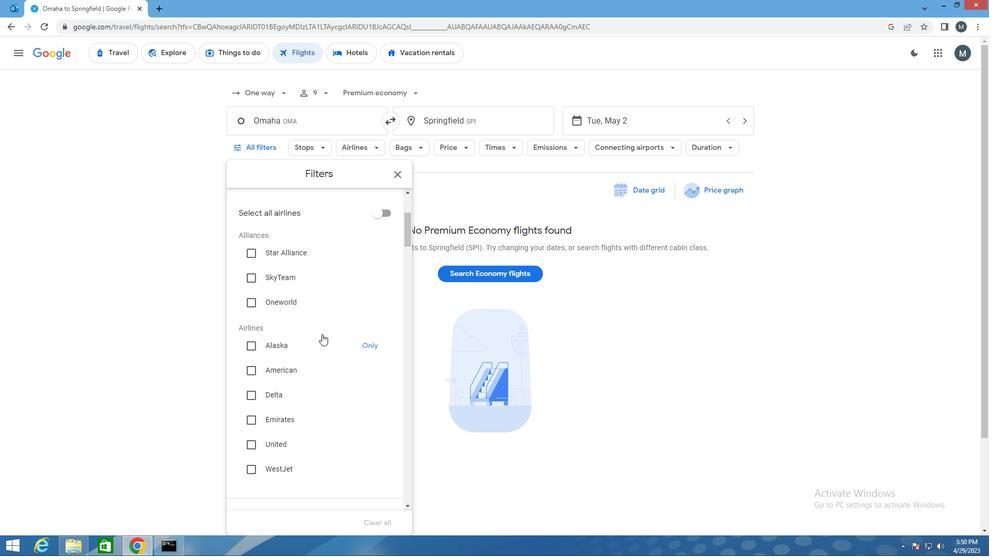 
Action: Mouse moved to (306, 337)
Screenshot: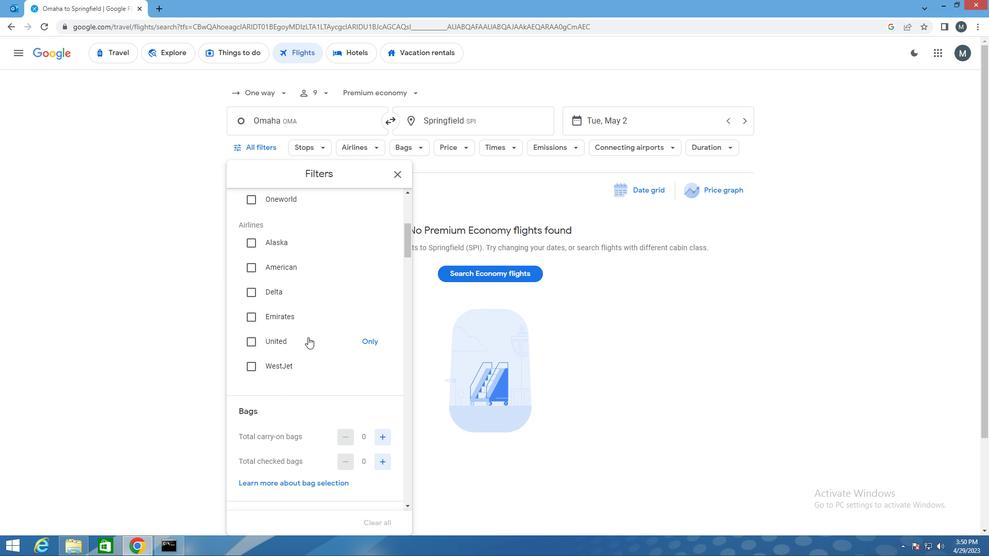 
Action: Mouse scrolled (306, 336) with delta (0, 0)
Screenshot: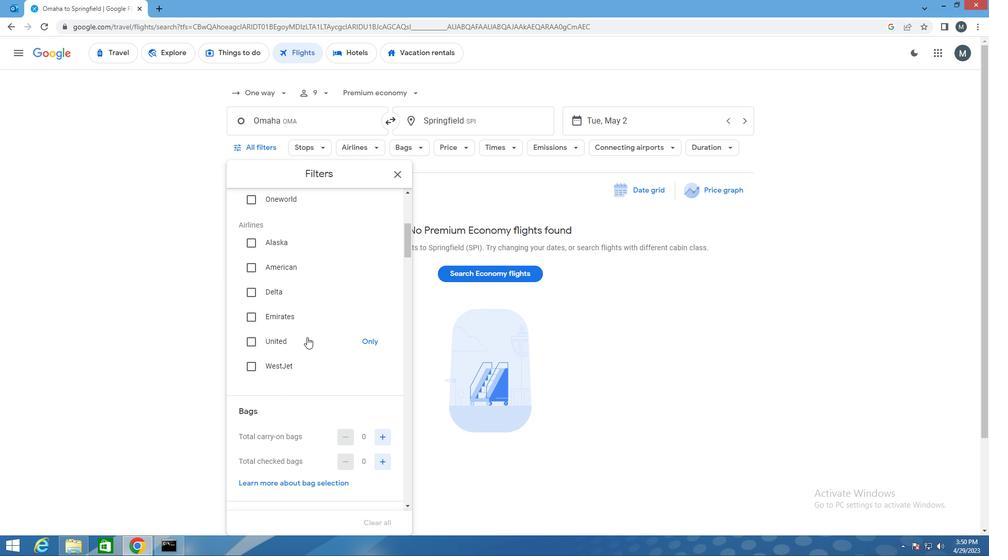 
Action: Mouse moved to (311, 336)
Screenshot: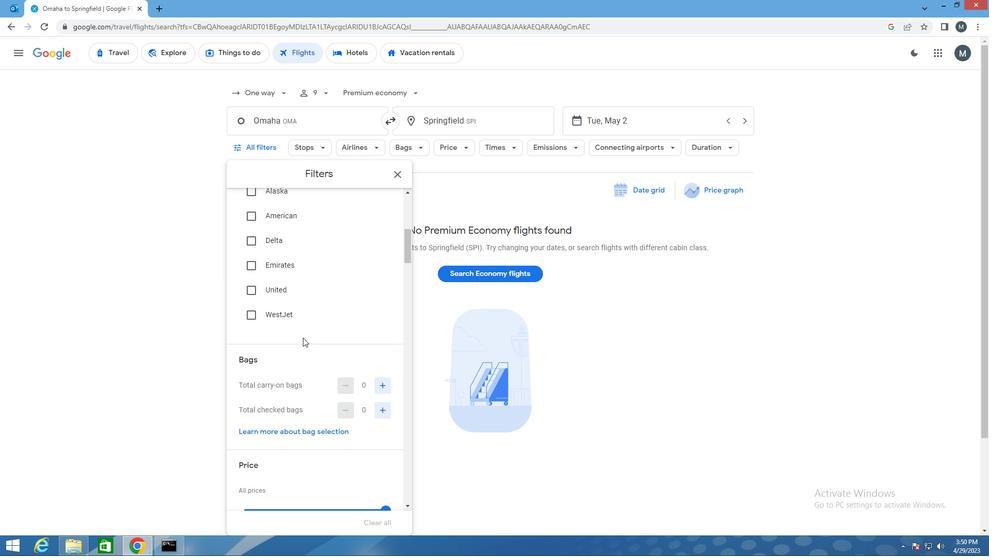 
Action: Mouse scrolled (311, 336) with delta (0, 0)
Screenshot: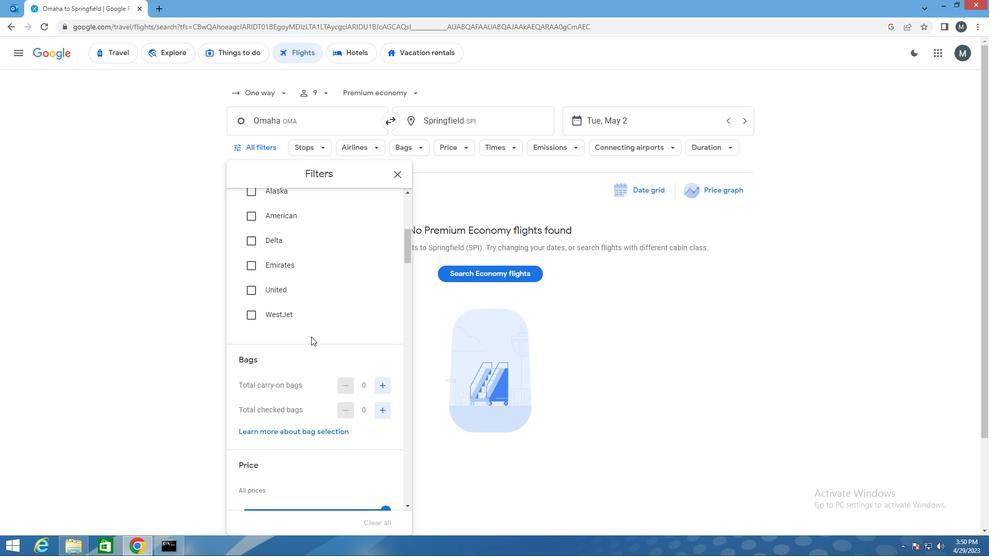 
Action: Mouse moved to (376, 356)
Screenshot: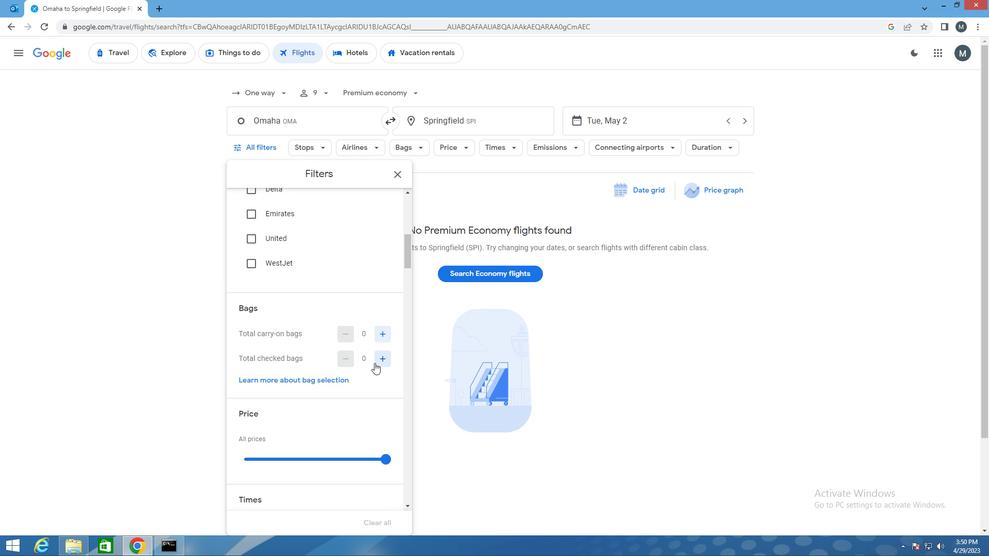 
Action: Mouse pressed left at (376, 356)
Screenshot: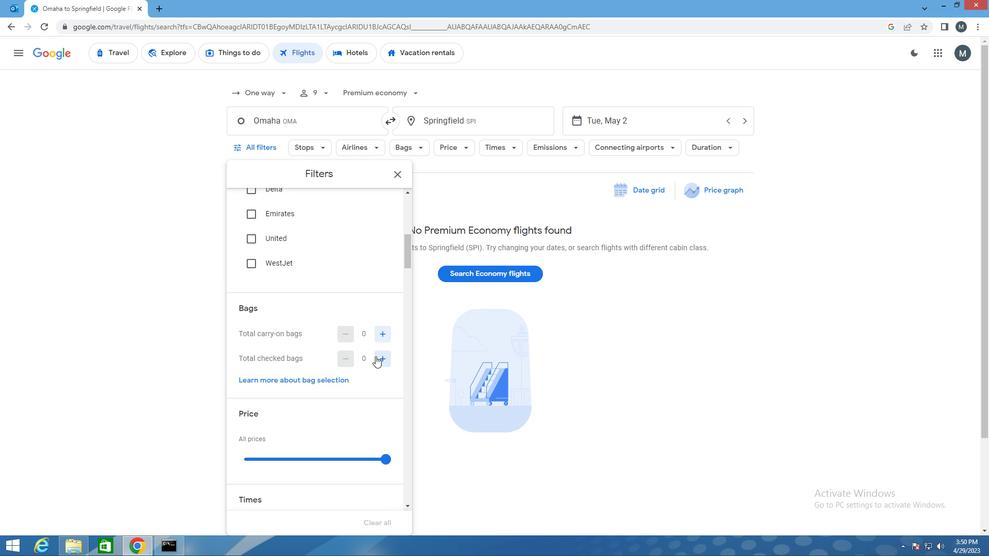 
Action: Mouse moved to (377, 356)
Screenshot: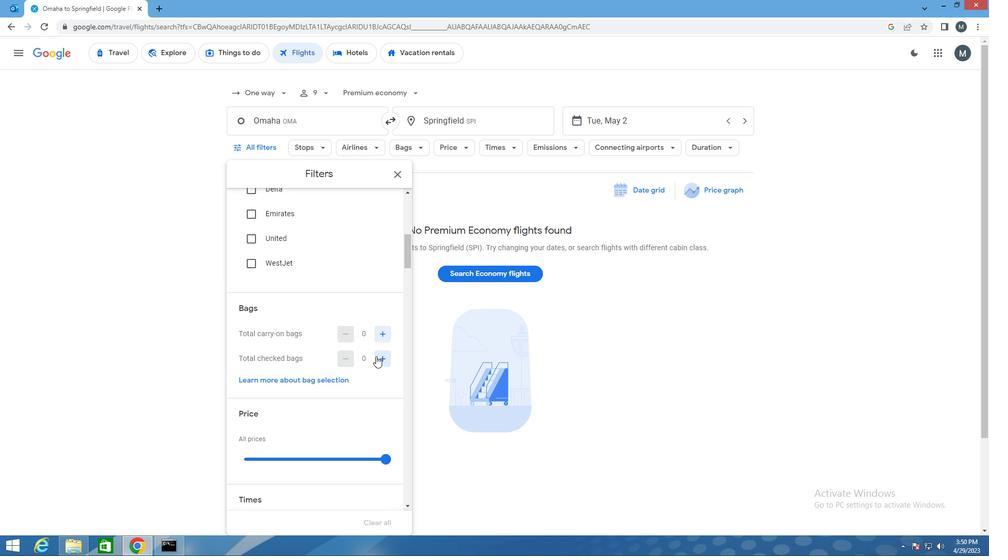 
Action: Mouse pressed left at (377, 356)
Screenshot: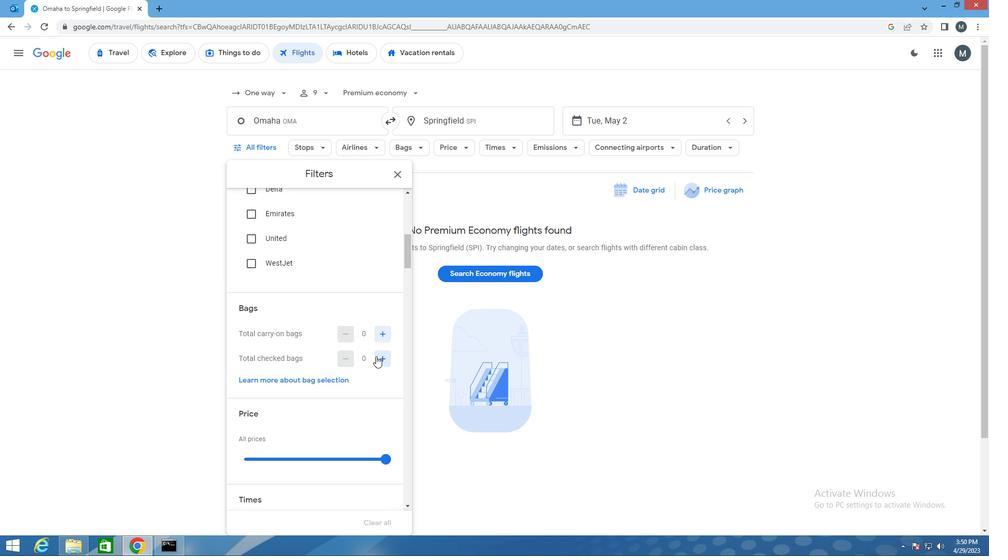 
Action: Mouse pressed left at (377, 356)
Screenshot: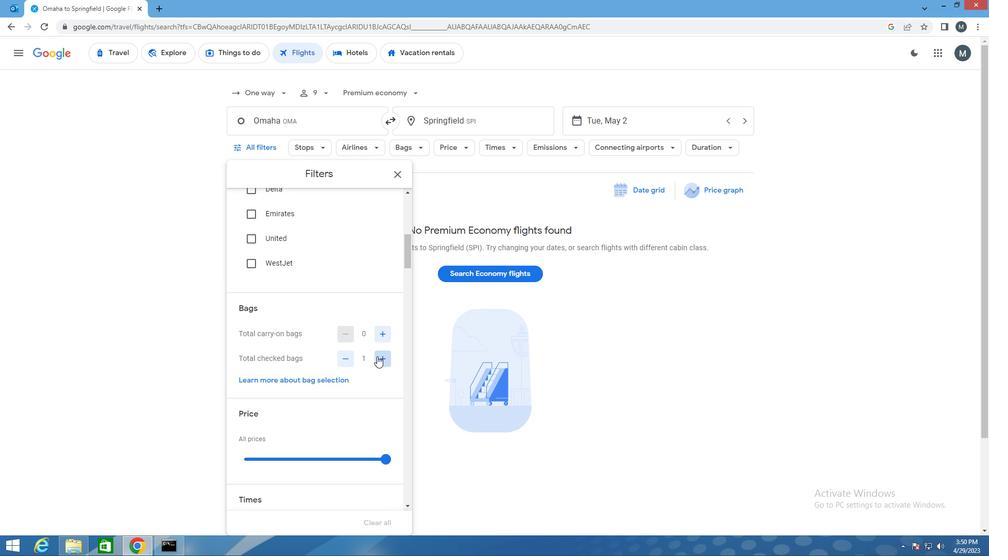 
Action: Mouse pressed left at (377, 356)
Screenshot: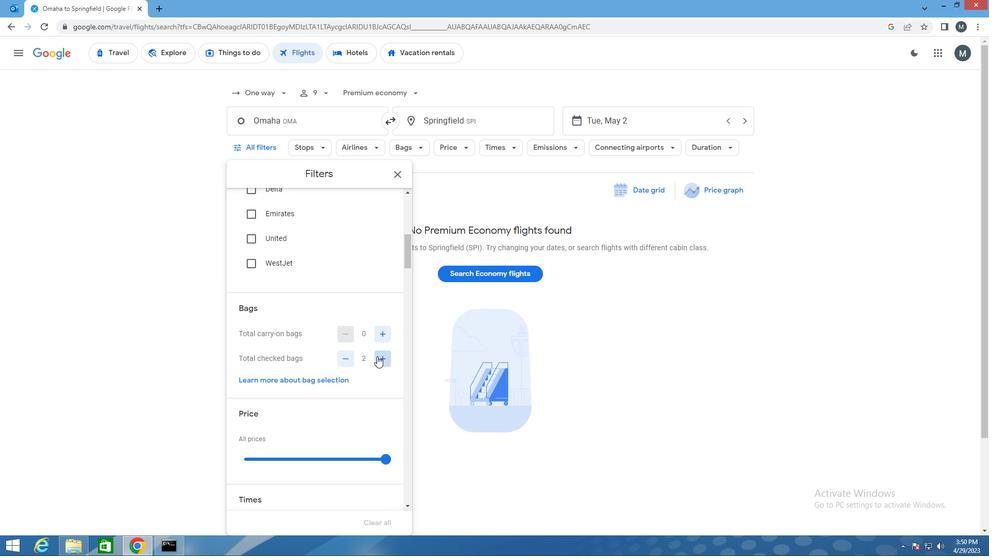
Action: Mouse pressed left at (377, 356)
Screenshot: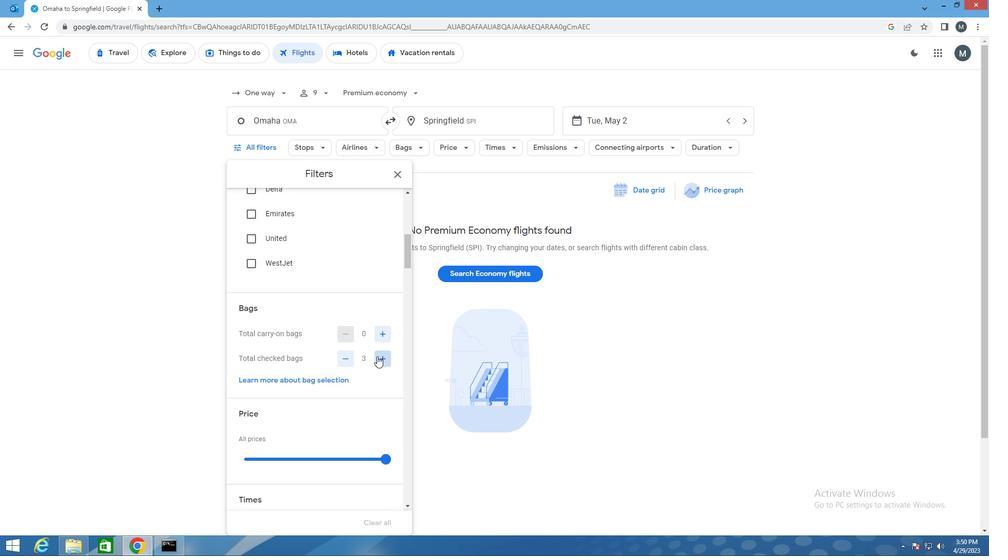 
Action: Mouse pressed left at (377, 356)
Screenshot: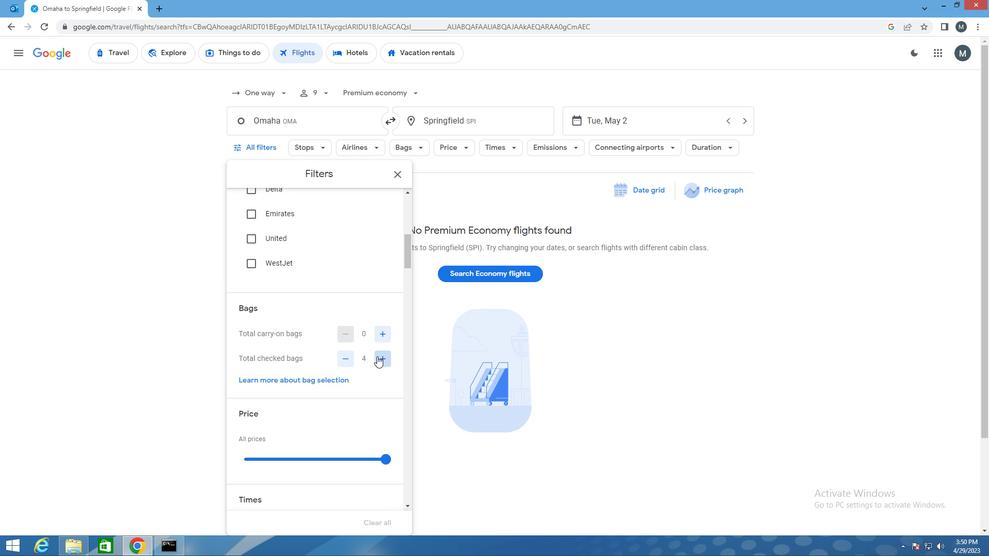 
Action: Mouse moved to (377, 356)
Screenshot: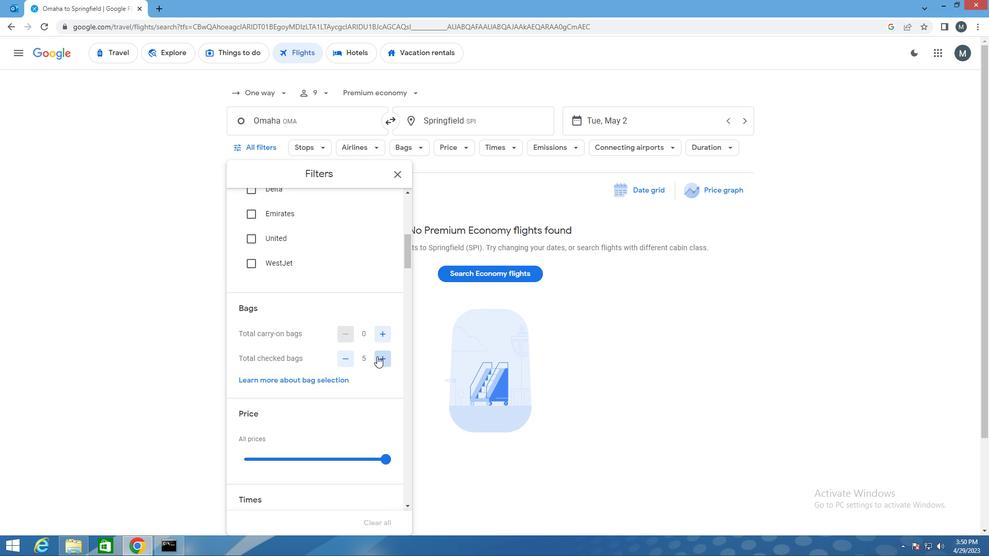 
Action: Mouse pressed left at (377, 356)
Screenshot: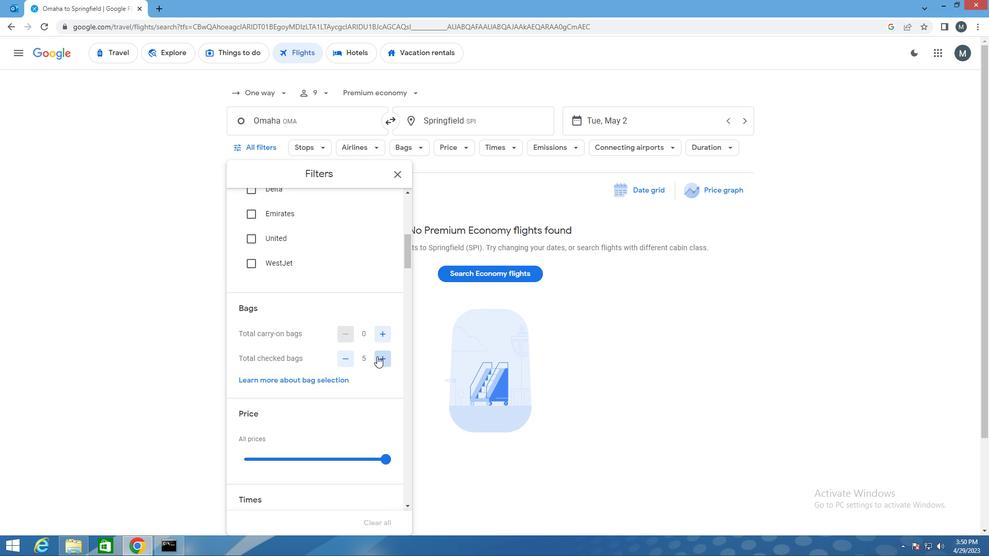 
Action: Mouse moved to (377, 356)
Screenshot: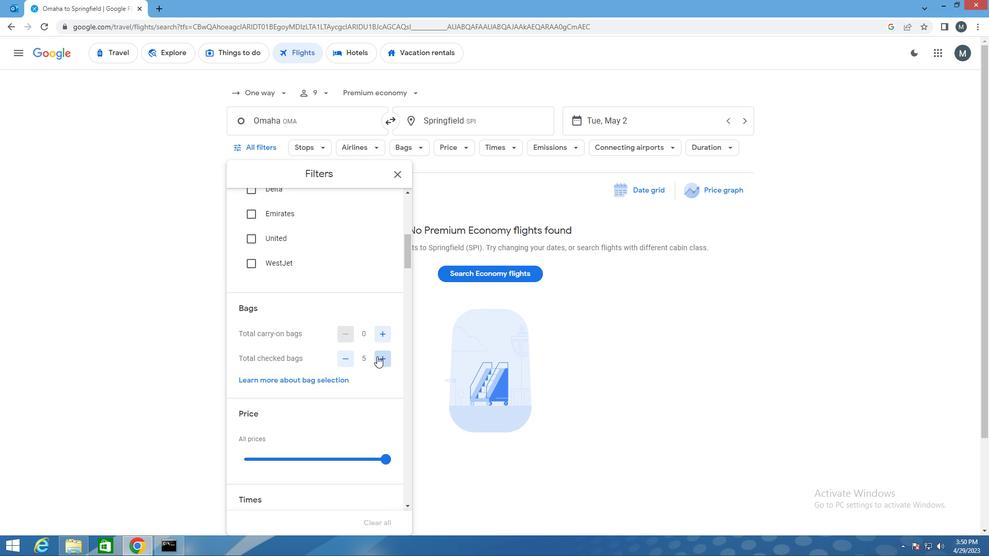 
Action: Mouse pressed left at (377, 356)
Screenshot: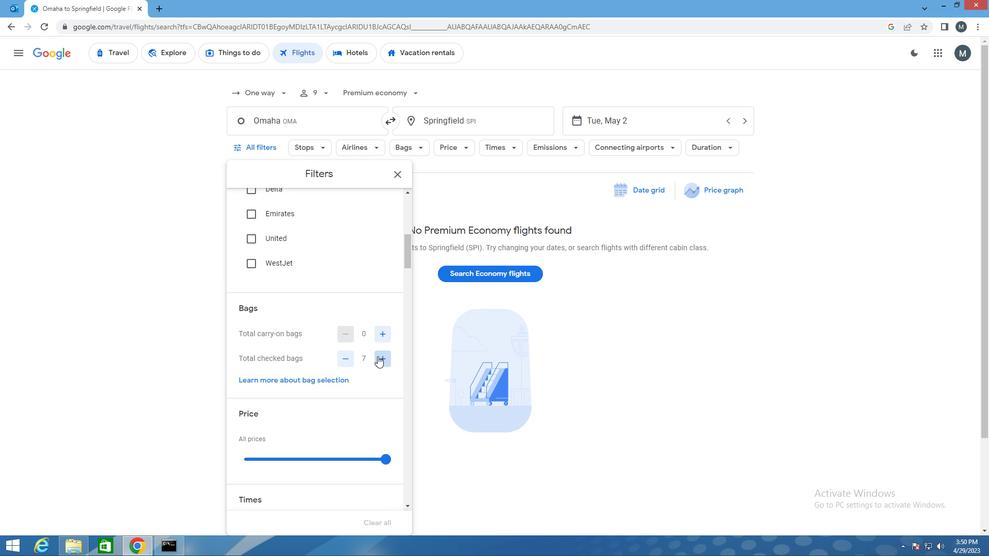 
Action: Mouse pressed left at (377, 356)
Screenshot: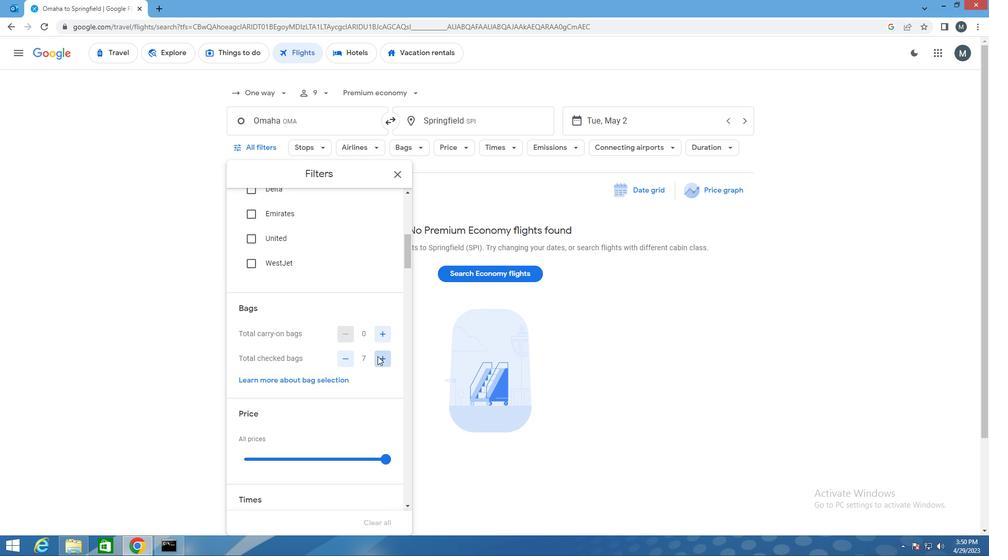 
Action: Mouse pressed left at (377, 356)
Screenshot: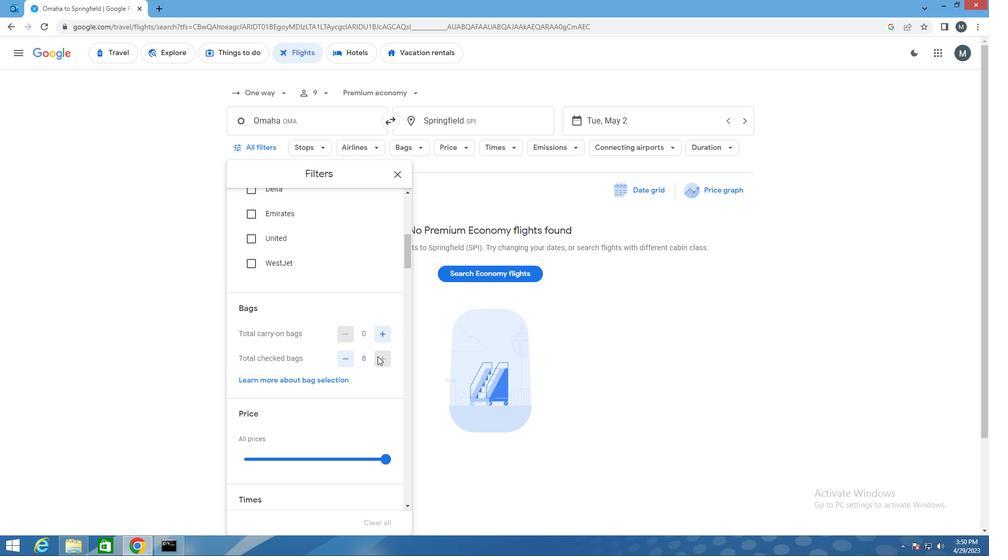 
Action: Mouse moved to (341, 339)
Screenshot: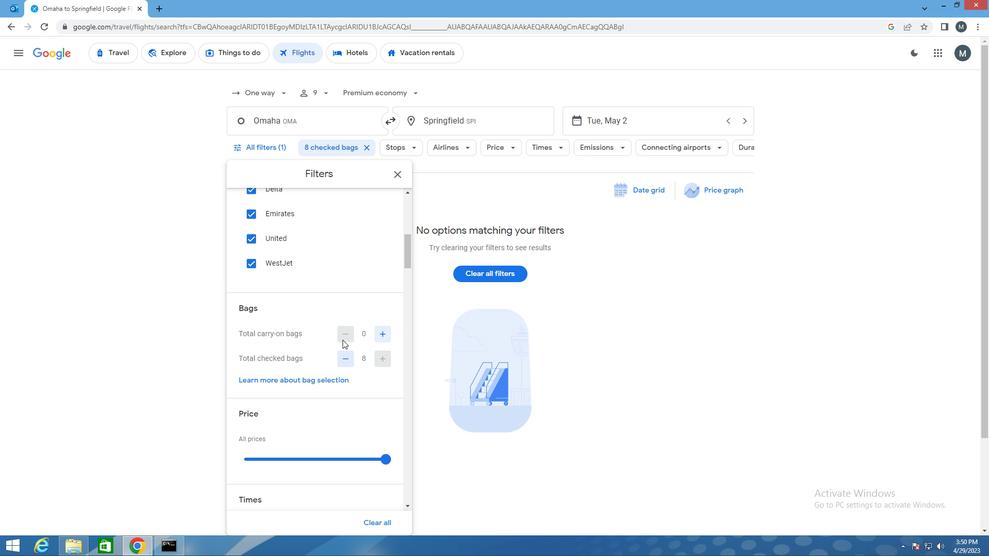 
Action: Mouse scrolled (341, 339) with delta (0, 0)
Screenshot: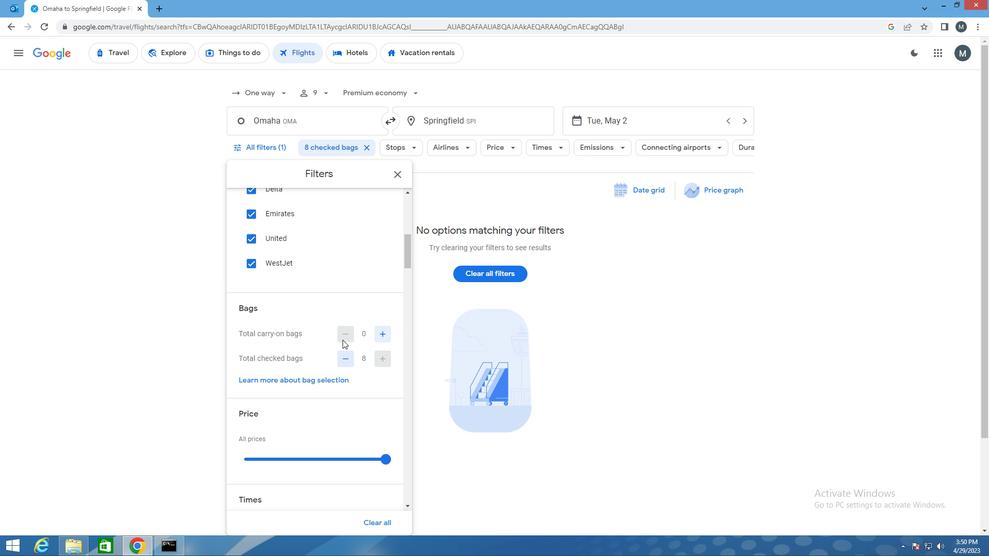 
Action: Mouse moved to (339, 340)
Screenshot: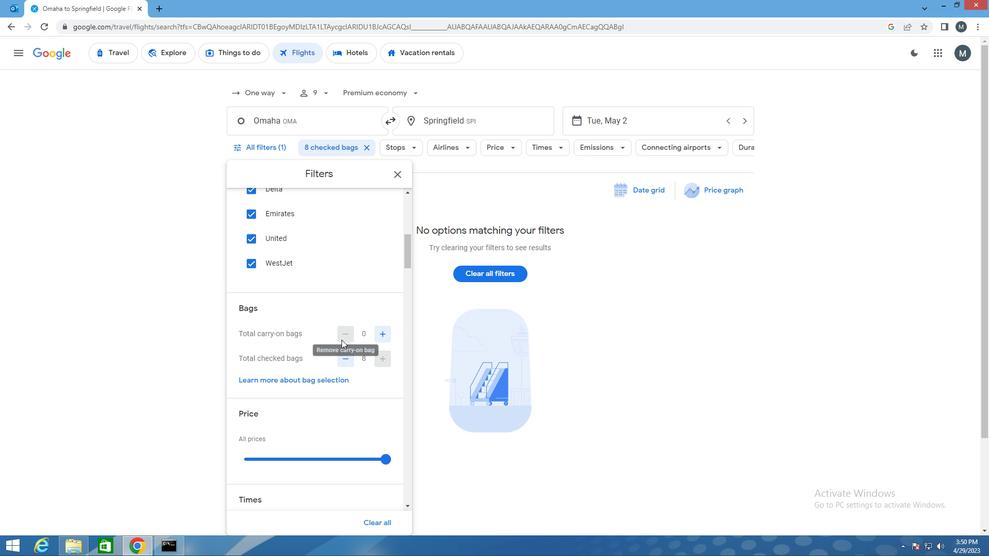 
Action: Mouse scrolled (339, 339) with delta (0, 0)
Screenshot: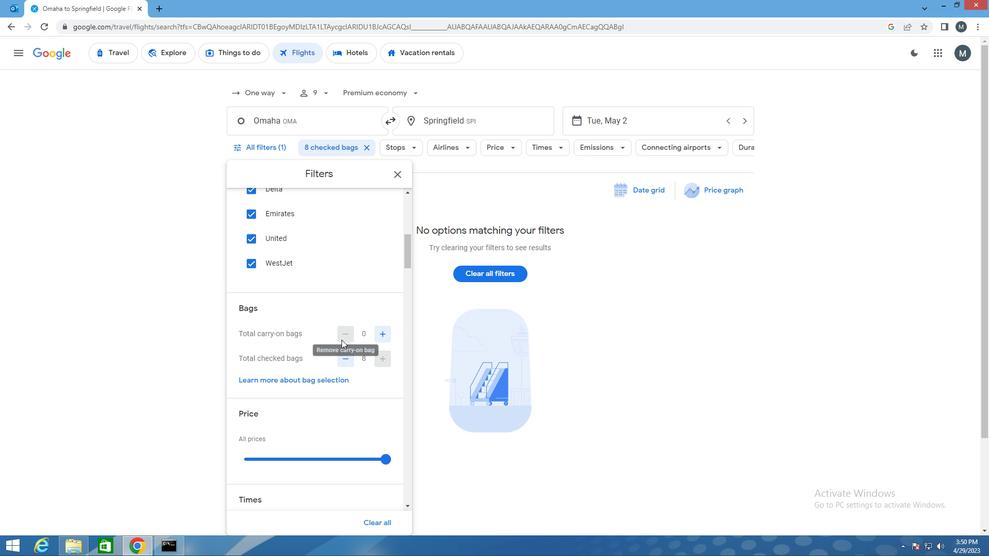 
Action: Mouse moved to (301, 350)
Screenshot: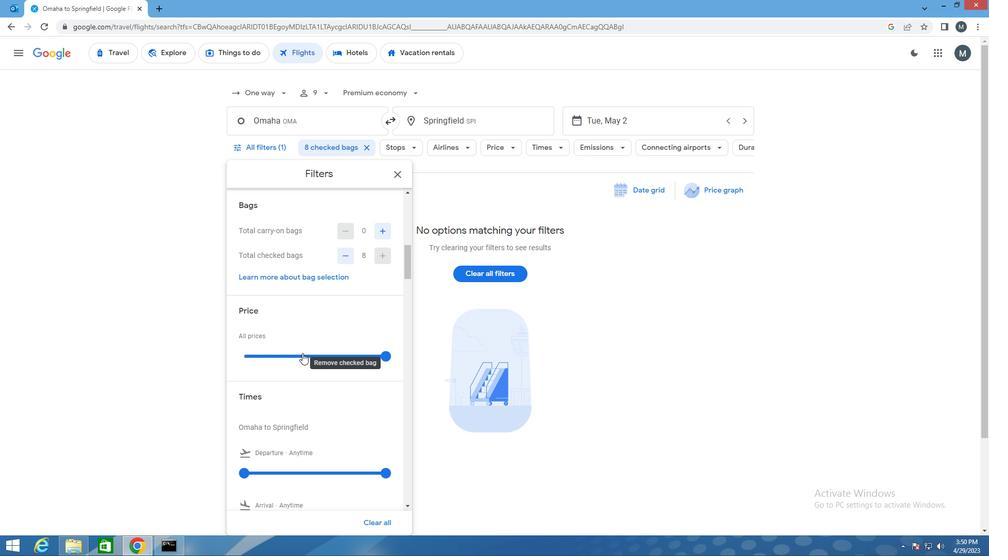 
Action: Mouse pressed left at (301, 350)
Screenshot: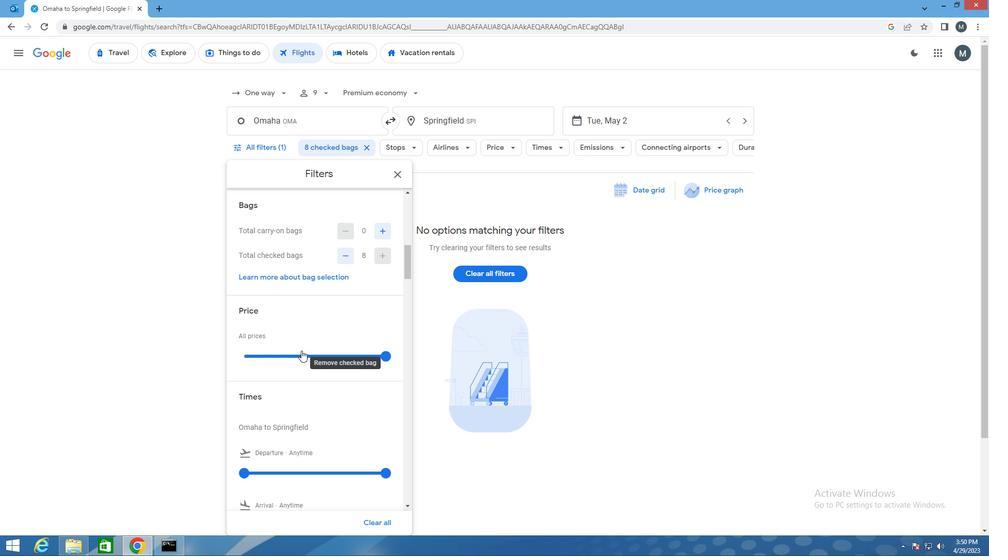 
Action: Mouse moved to (307, 351)
Screenshot: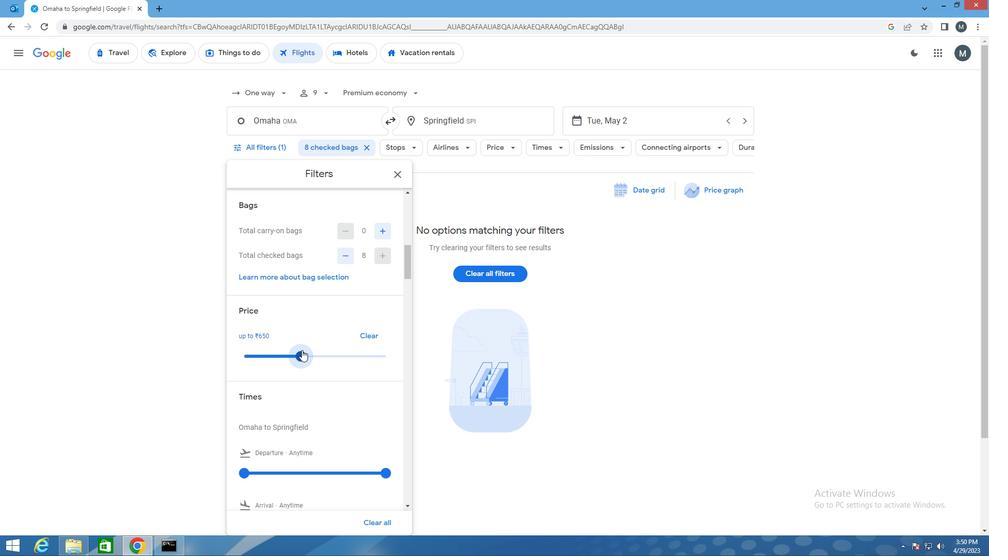 
Action: Mouse pressed left at (307, 351)
Screenshot: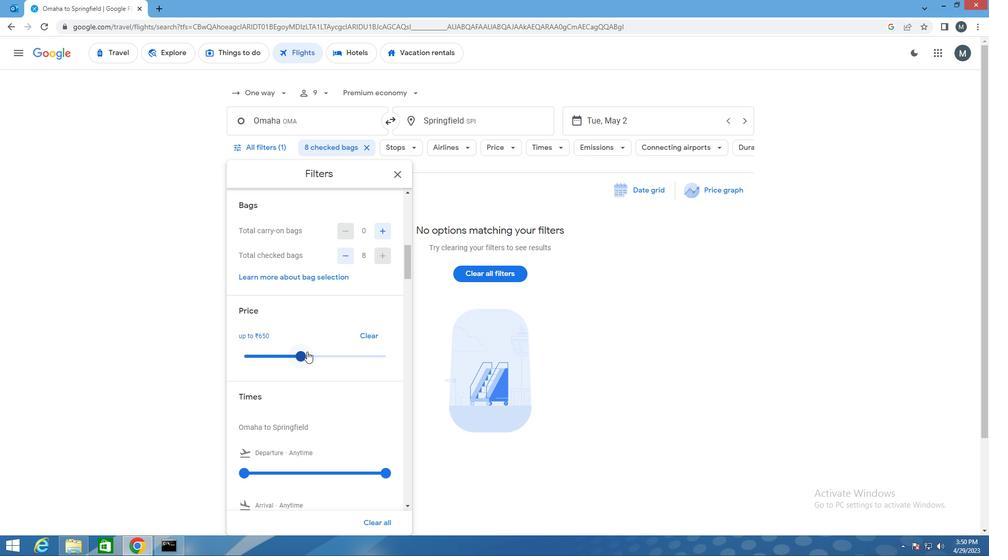 
Action: Mouse moved to (279, 341)
Screenshot: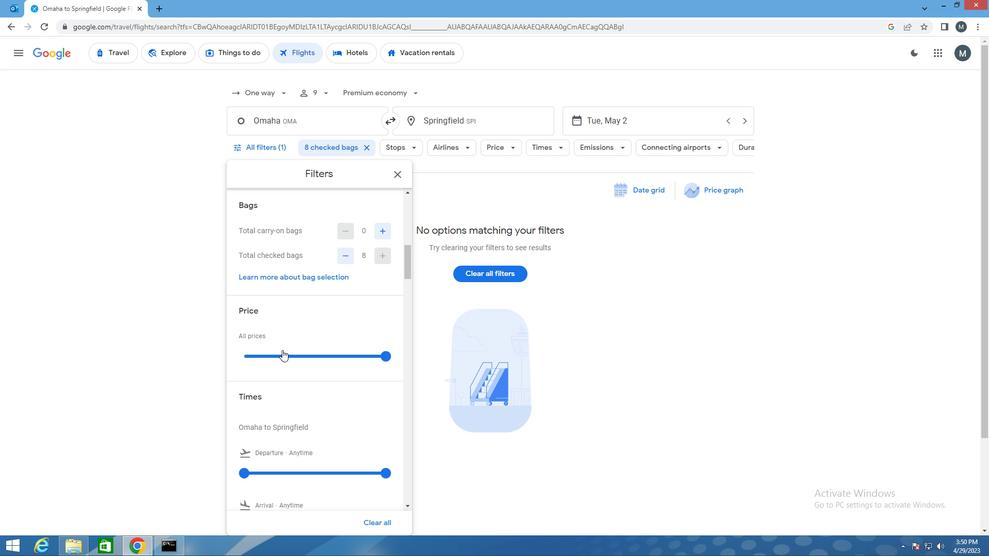 
Action: Mouse scrolled (279, 341) with delta (0, 0)
Screenshot: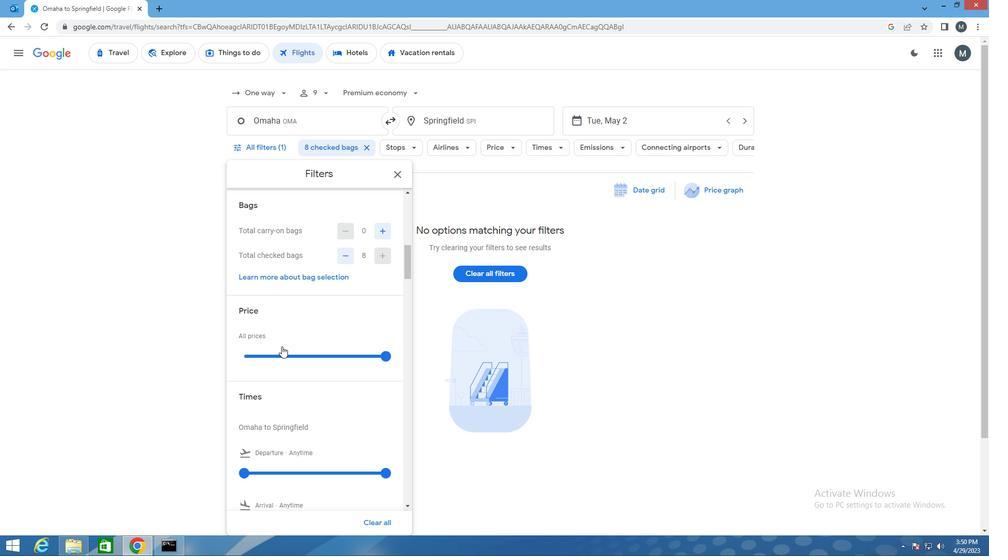 
Action: Mouse moved to (278, 341)
Screenshot: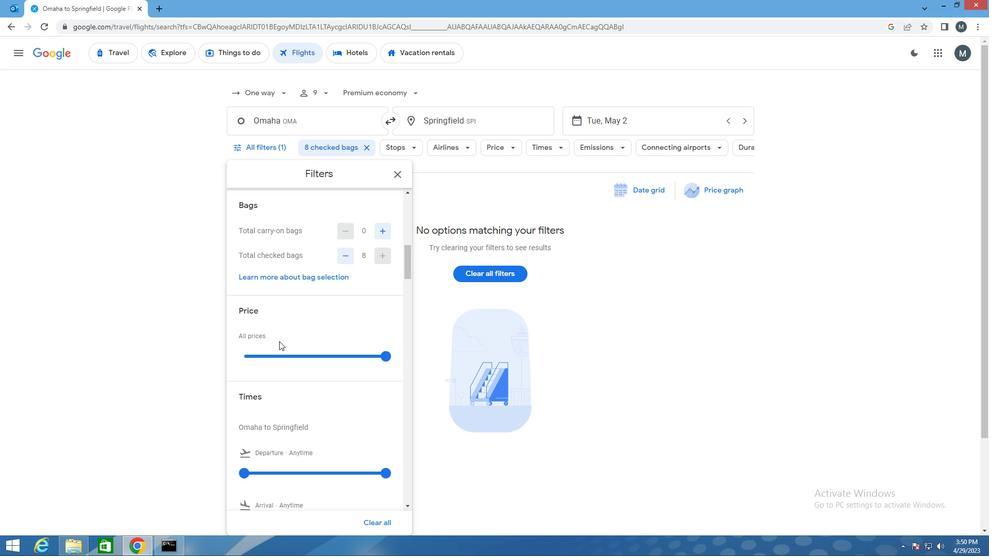 
Action: Mouse scrolled (278, 341) with delta (0, 0)
Screenshot: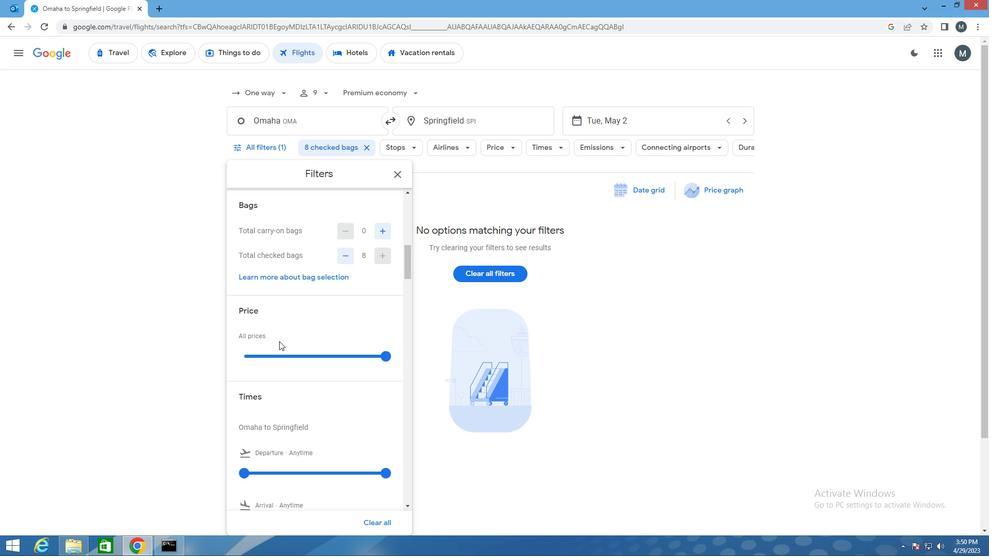 
Action: Mouse moved to (249, 370)
Screenshot: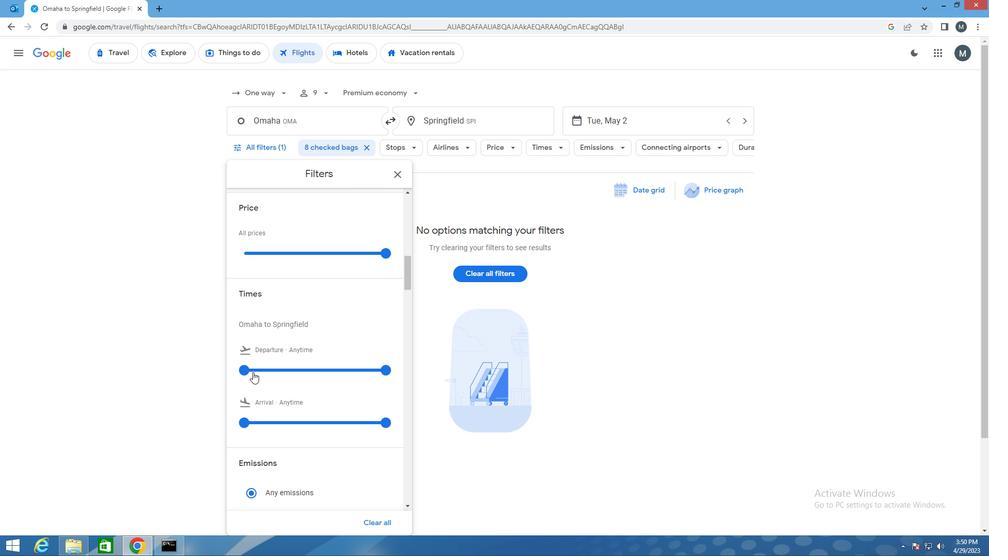 
Action: Mouse pressed left at (249, 370)
Screenshot: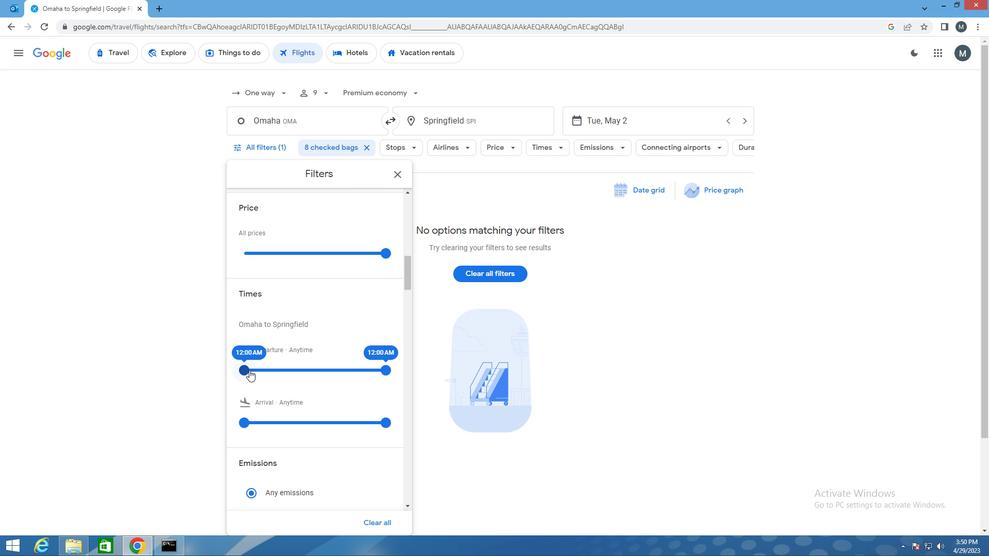 
Action: Mouse moved to (382, 374)
Screenshot: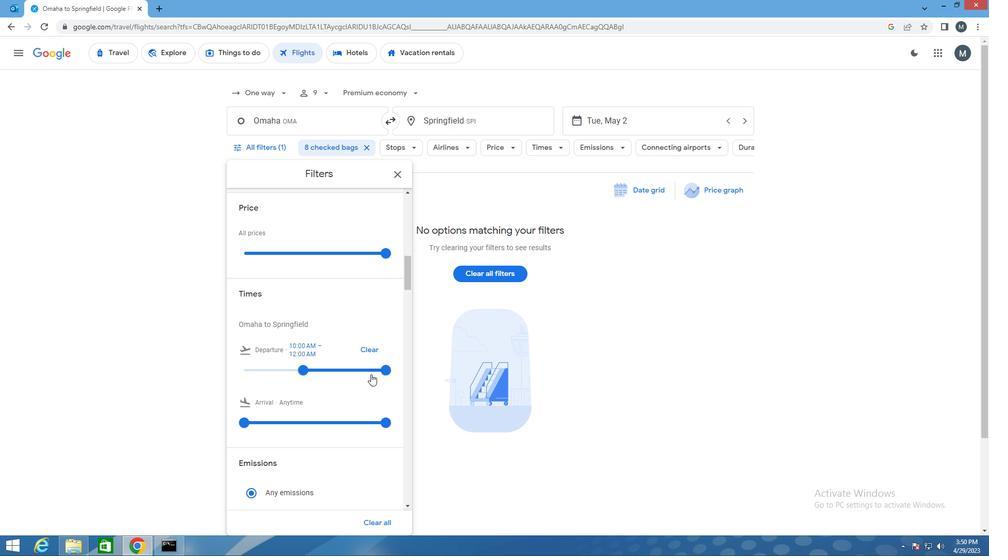 
Action: Mouse pressed left at (382, 374)
Screenshot: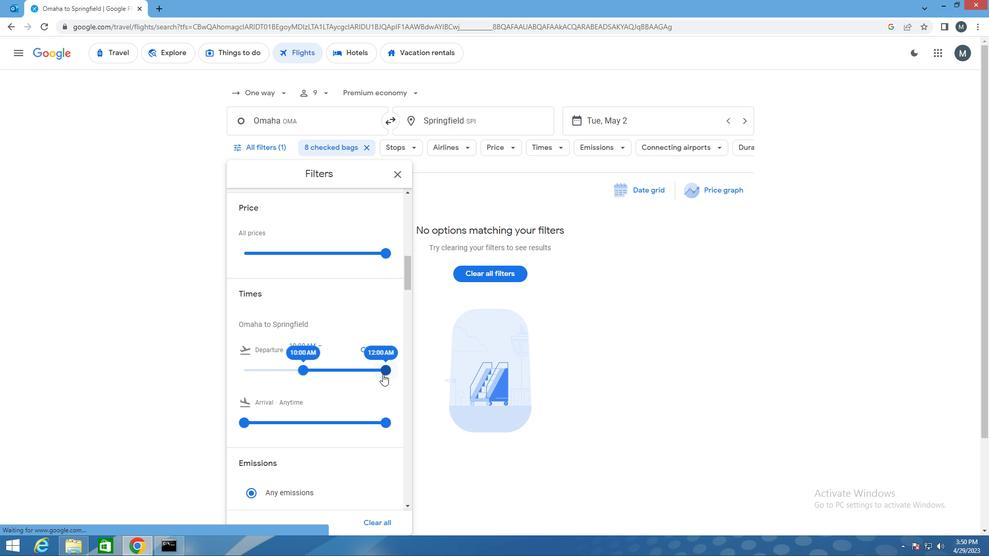 
Action: Mouse moved to (316, 334)
Screenshot: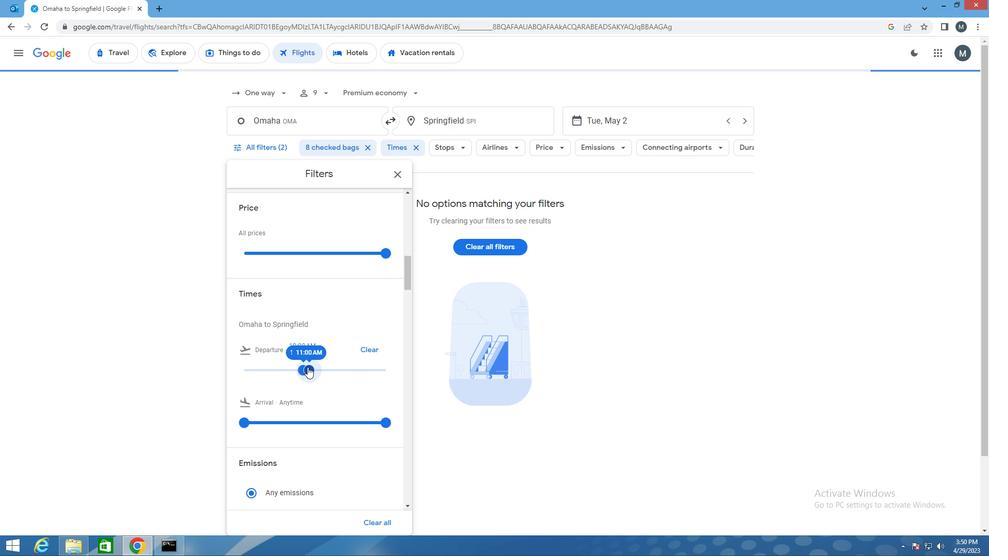 
Action: Mouse scrolled (316, 333) with delta (0, 0)
Screenshot: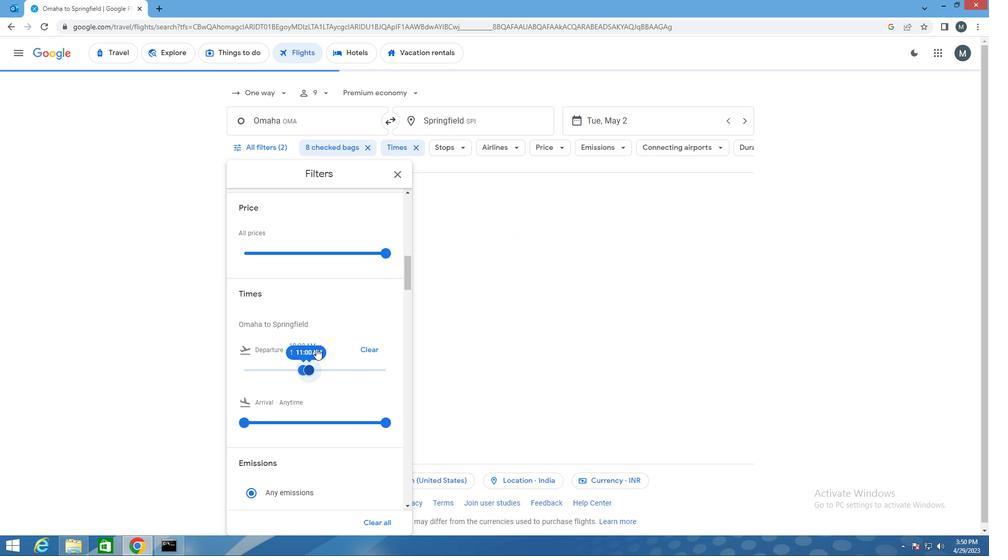 
Action: Mouse moved to (315, 334)
Screenshot: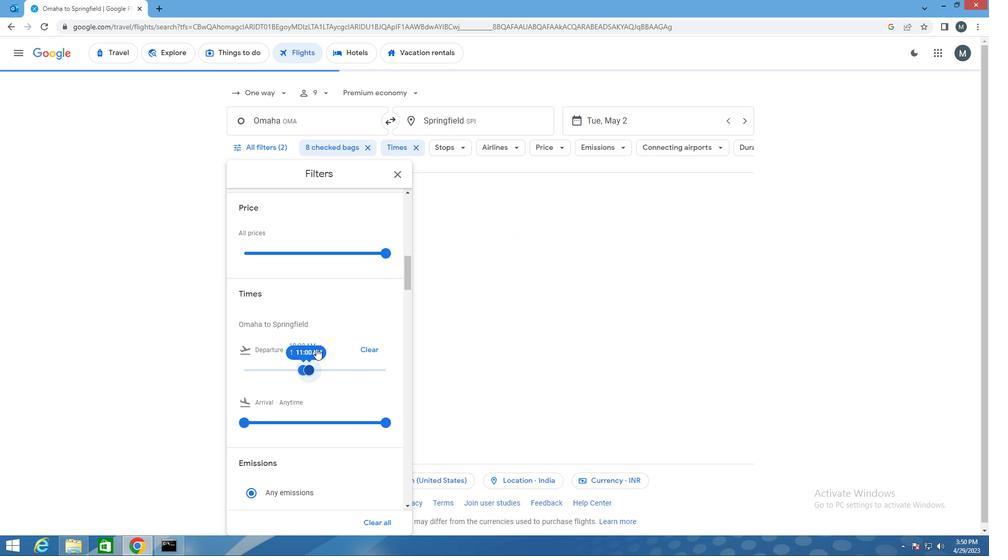 
Action: Mouse scrolled (315, 333) with delta (0, 0)
Screenshot: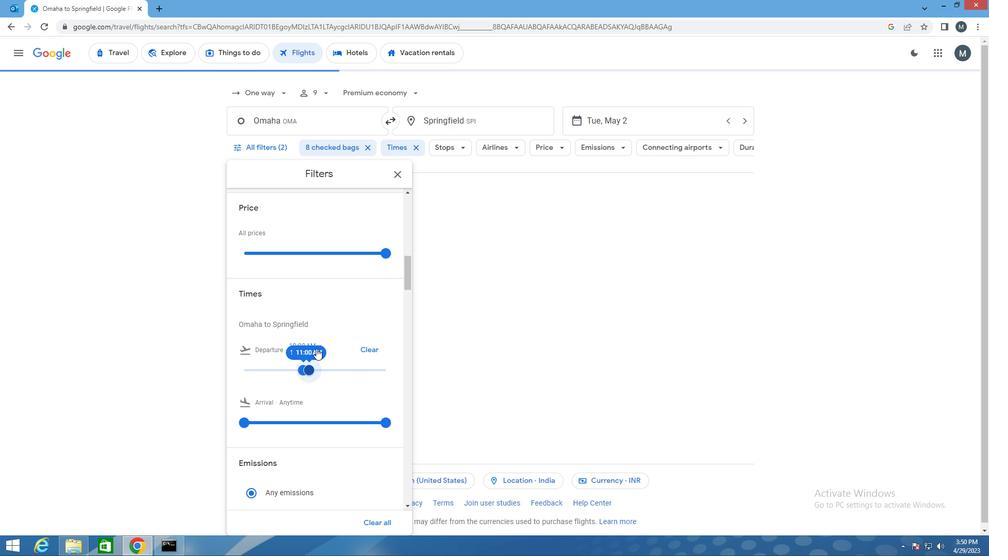 
Action: Mouse moved to (314, 334)
Screenshot: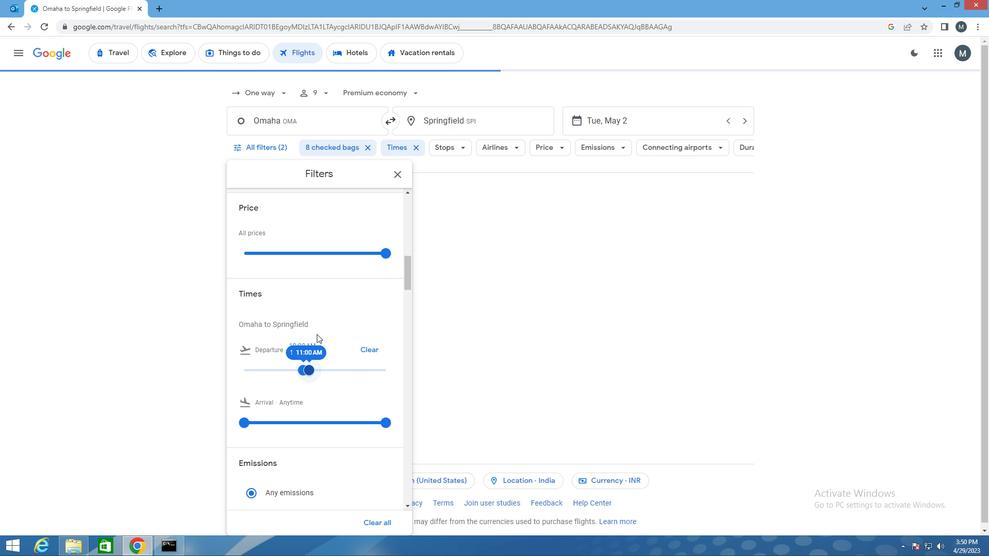 
Action: Mouse scrolled (314, 333) with delta (0, 0)
Screenshot: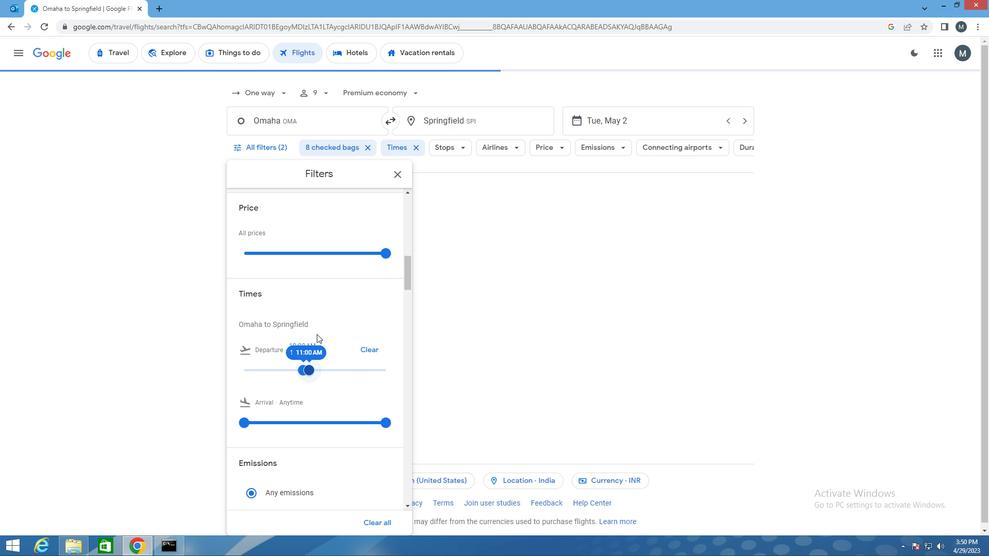 
Action: Mouse moved to (314, 334)
Screenshot: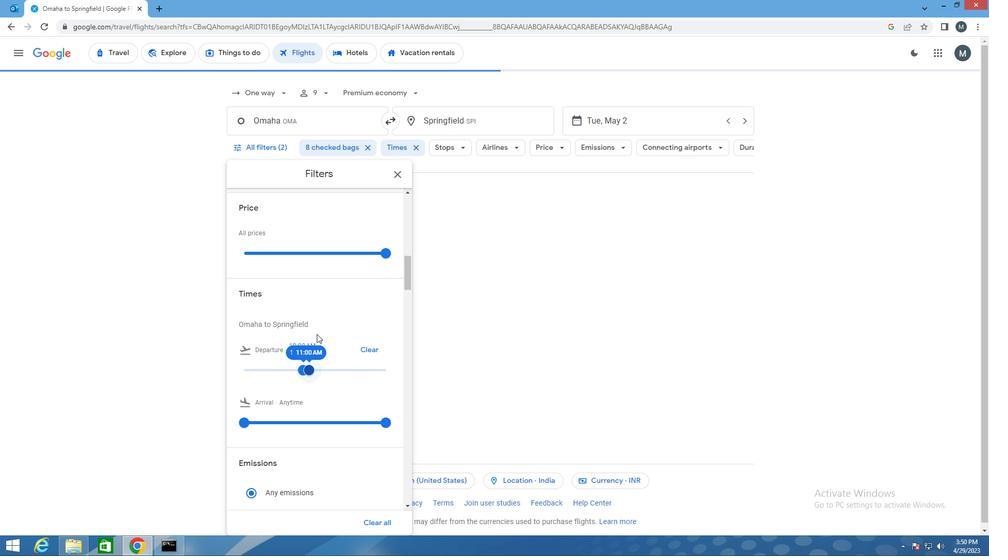 
Action: Mouse scrolled (314, 333) with delta (0, 0)
Screenshot: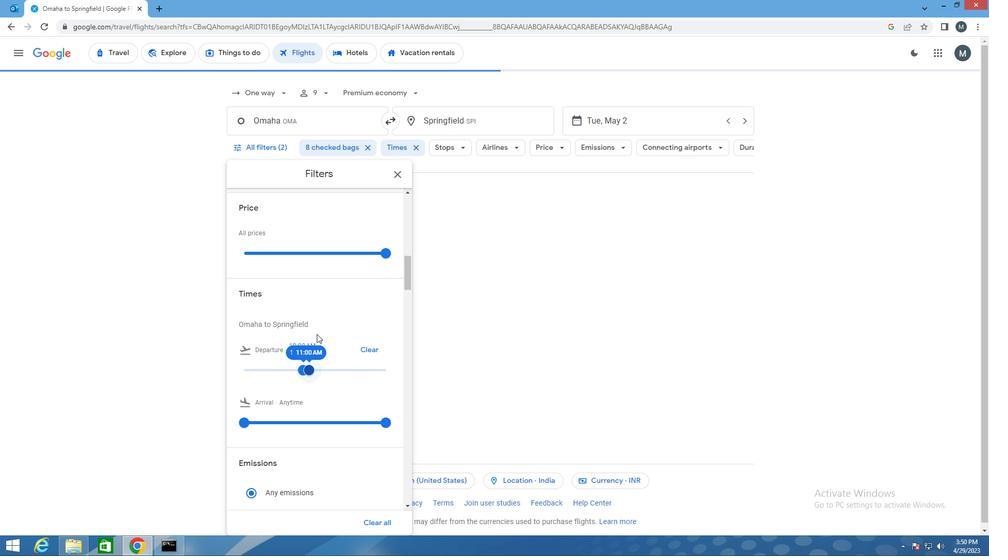
Action: Mouse moved to (397, 178)
Screenshot: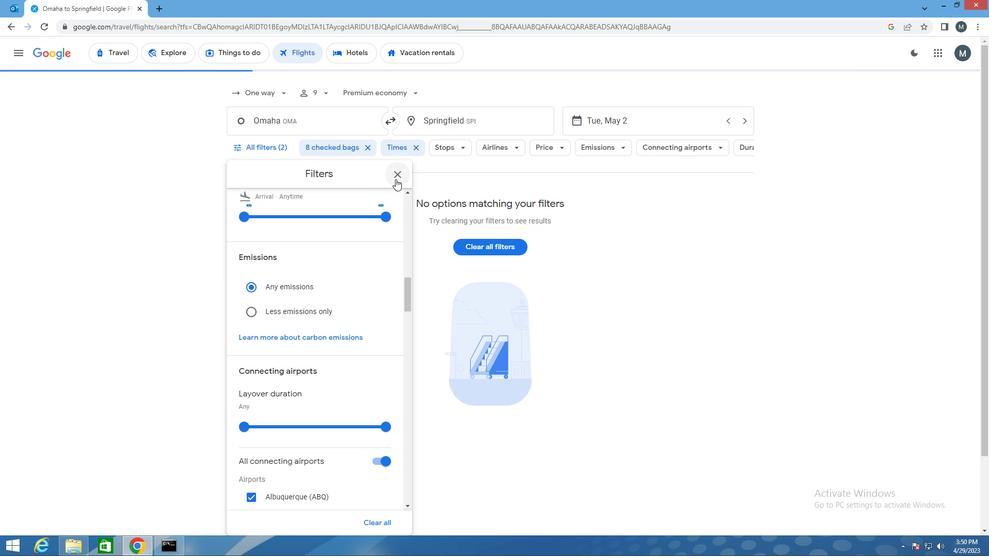 
Action: Mouse pressed left at (397, 178)
Screenshot: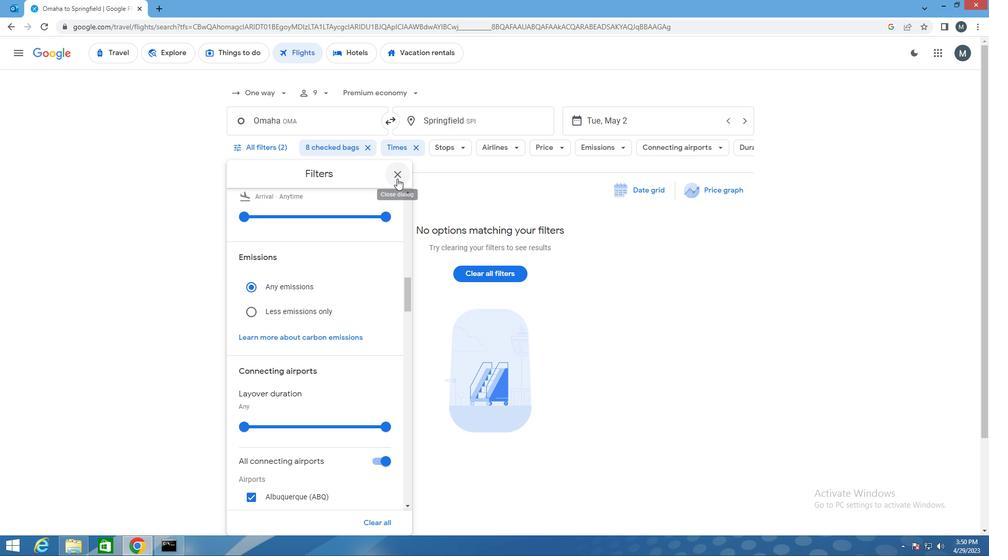 
